 Task: Open Card Card0000000037 in Board Board0000000010 in Workspace WS0000000004 in Trello. Add Member ayush98111@gmail.com to Card Card0000000037 in Board Board0000000010 in Workspace WS0000000004 in Trello. Add Green Label titled Label0000000037 to Card Card0000000037 in Board Board0000000010 in Workspace WS0000000004 in Trello. Add Checklist CL0000000037 to Card Card0000000037 in Board Board0000000010 in Workspace WS0000000004 in Trello. Add Dates with Start Date as Apr 08 2023 and Due Date as Apr 30 2023 to Card Card0000000037 in Board Board0000000010 in Workspace WS0000000004 in Trello
Action: Mouse moved to (96, 432)
Screenshot: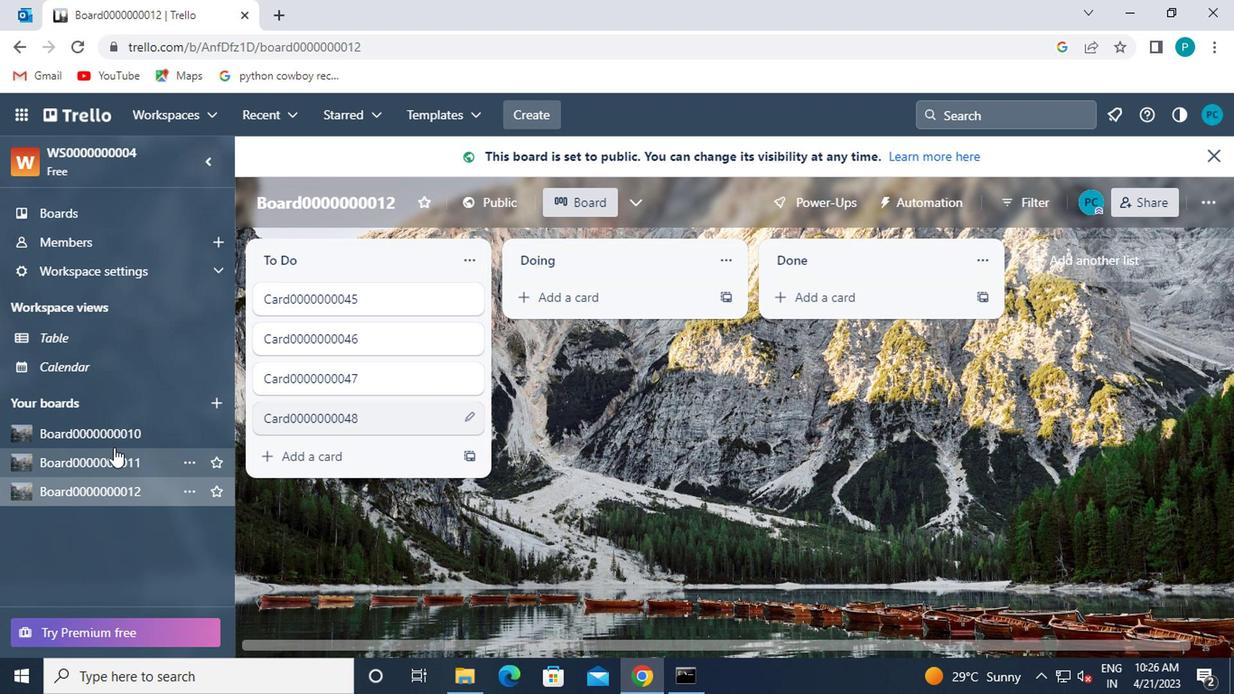 
Action: Mouse pressed left at (96, 432)
Screenshot: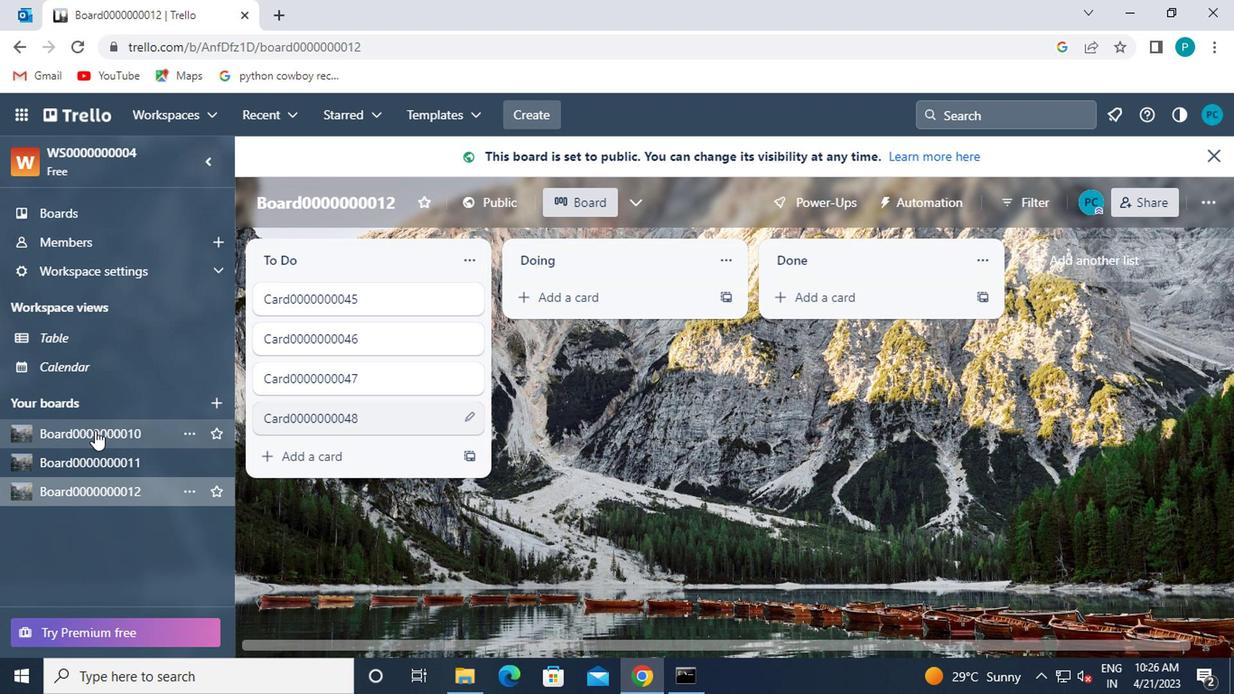 
Action: Mouse moved to (363, 255)
Screenshot: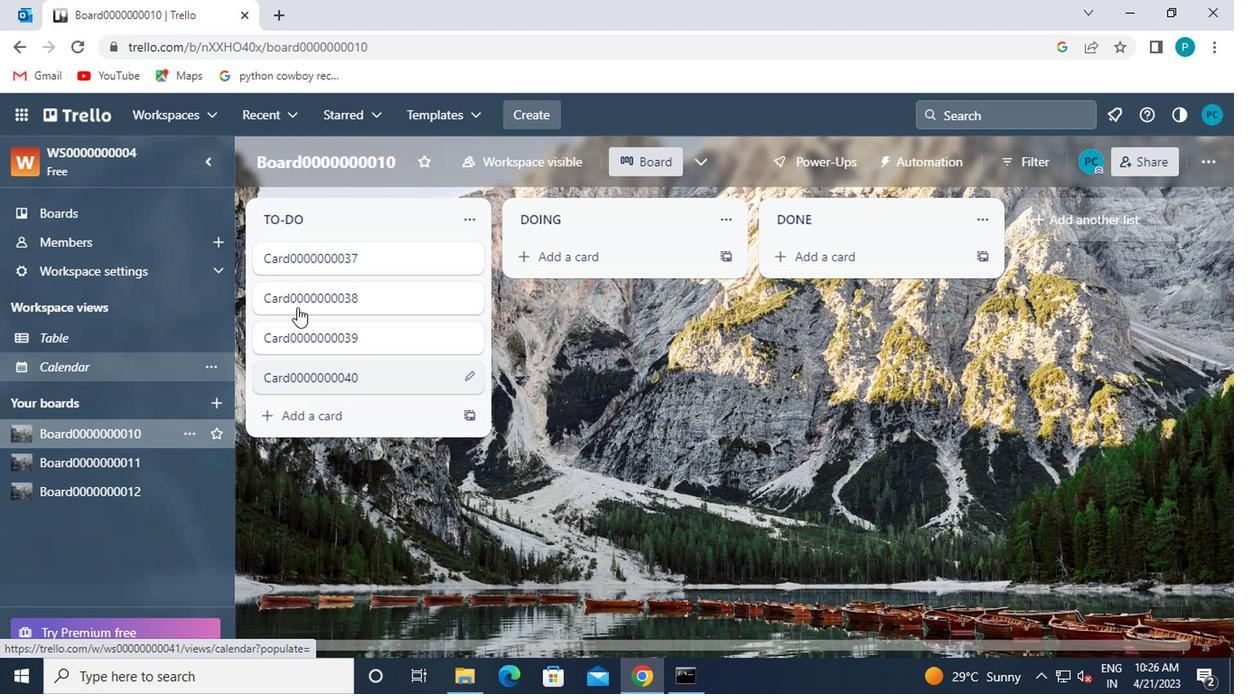 
Action: Mouse pressed left at (363, 255)
Screenshot: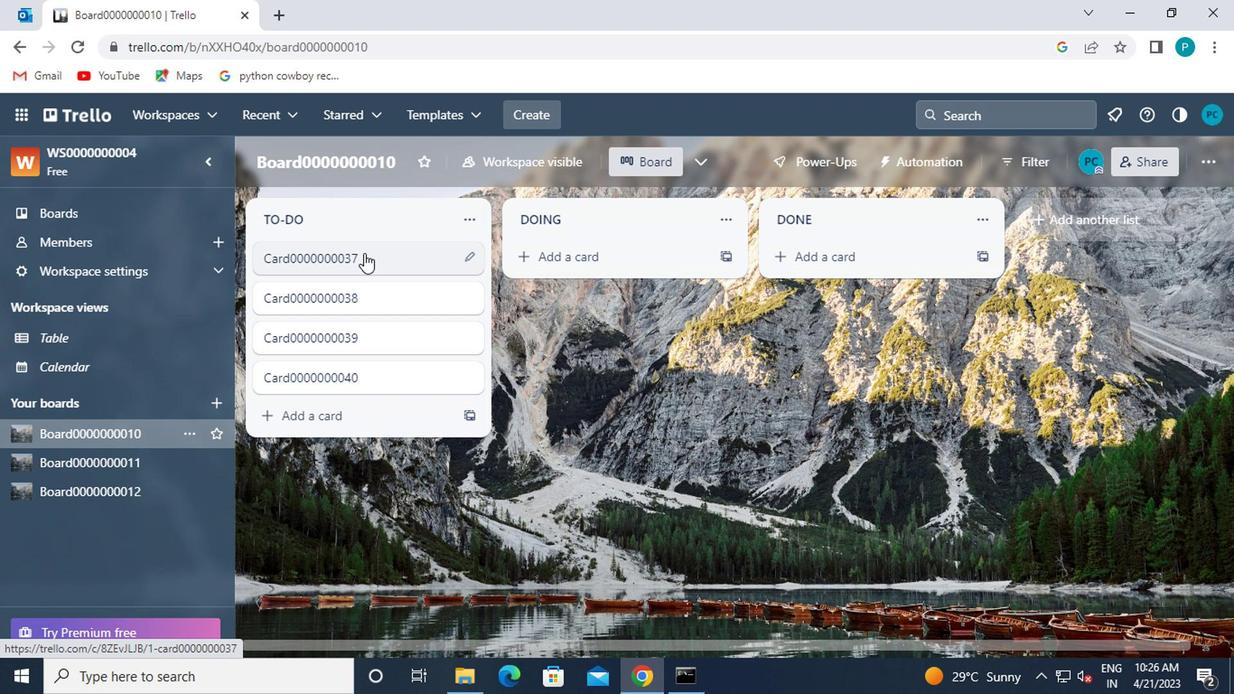 
Action: Mouse moved to (820, 255)
Screenshot: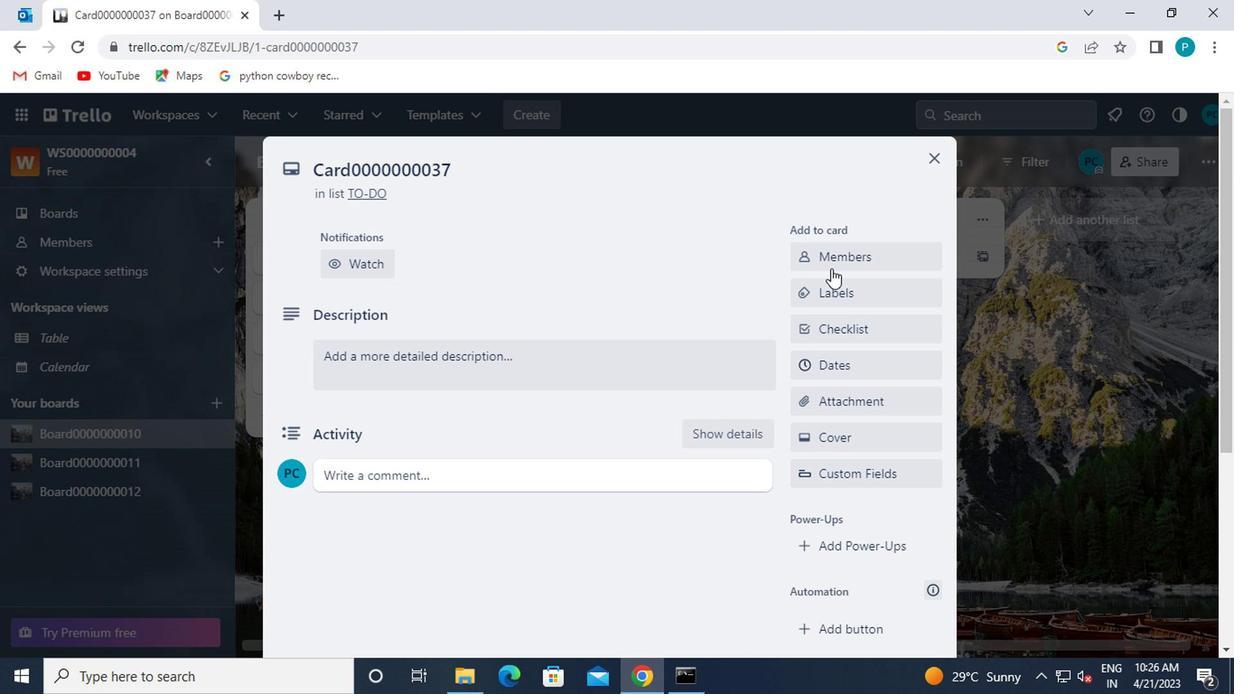 
Action: Mouse pressed left at (820, 255)
Screenshot: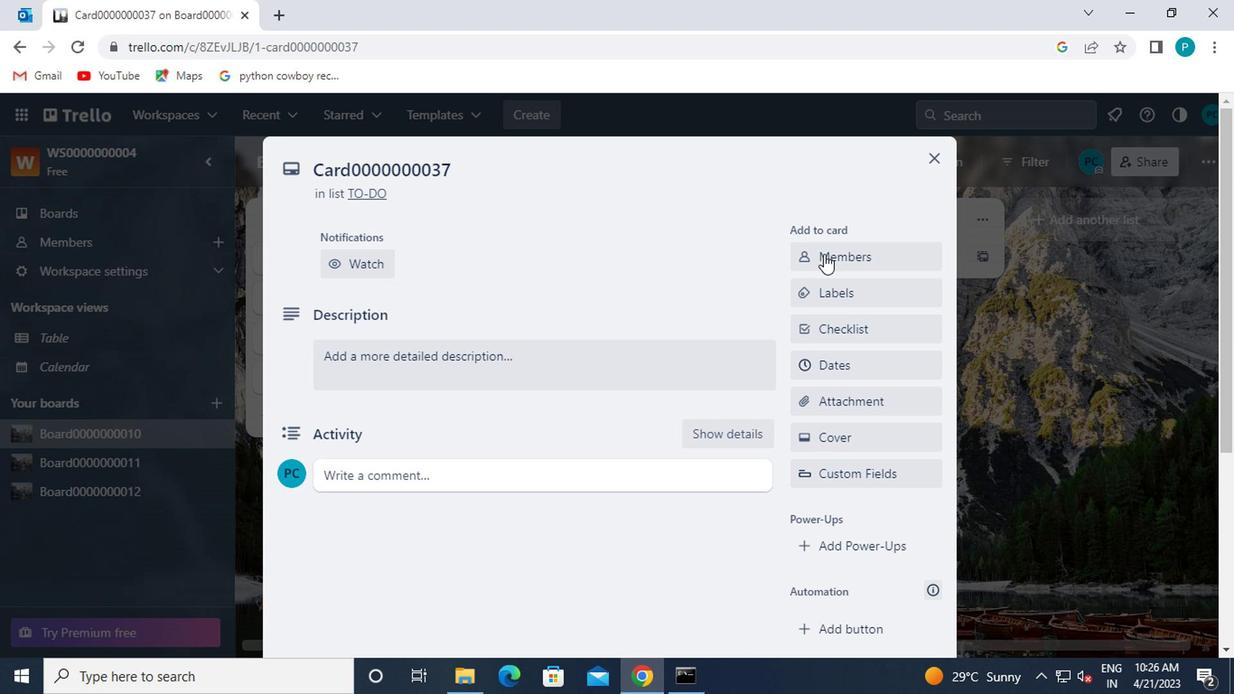 
Action: Mouse moved to (851, 351)
Screenshot: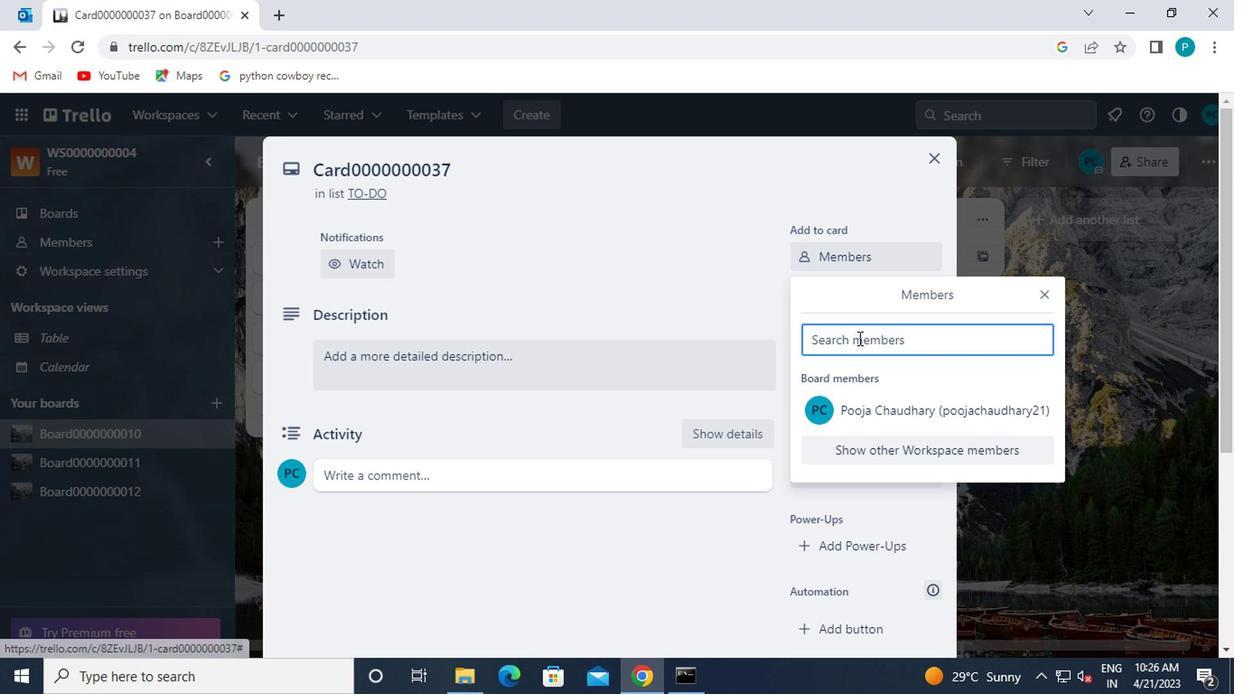 
Action: Mouse pressed left at (851, 351)
Screenshot: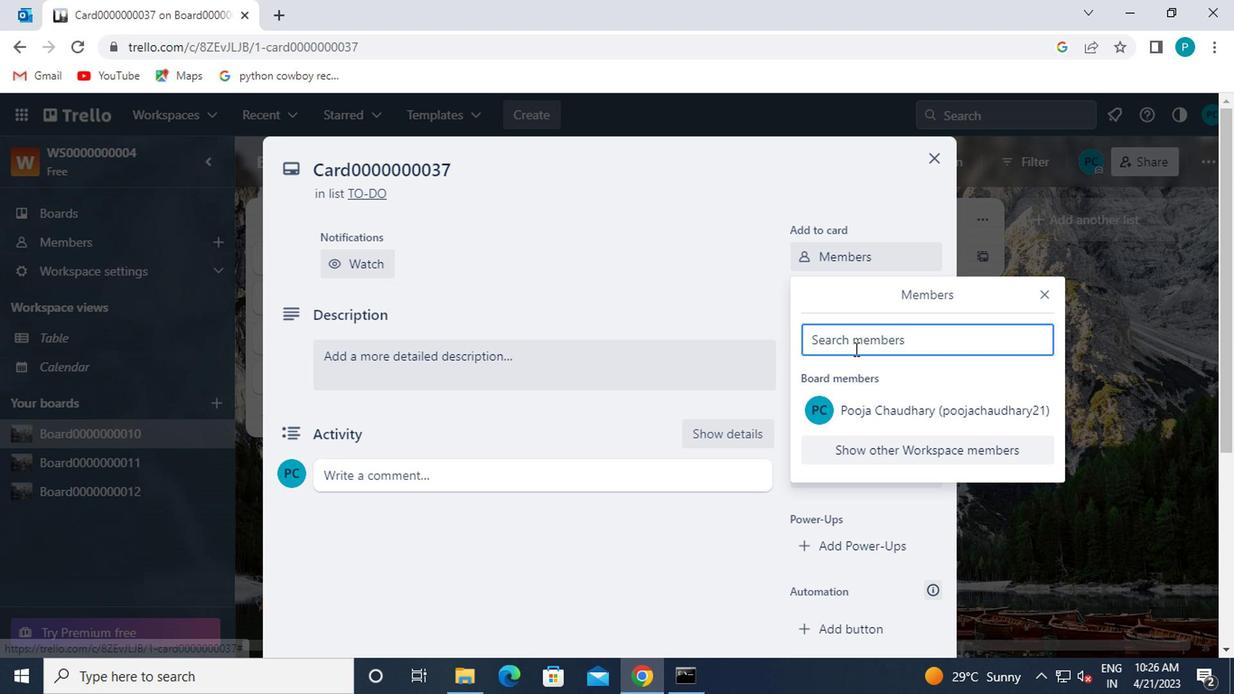 
Action: Mouse moved to (851, 311)
Screenshot: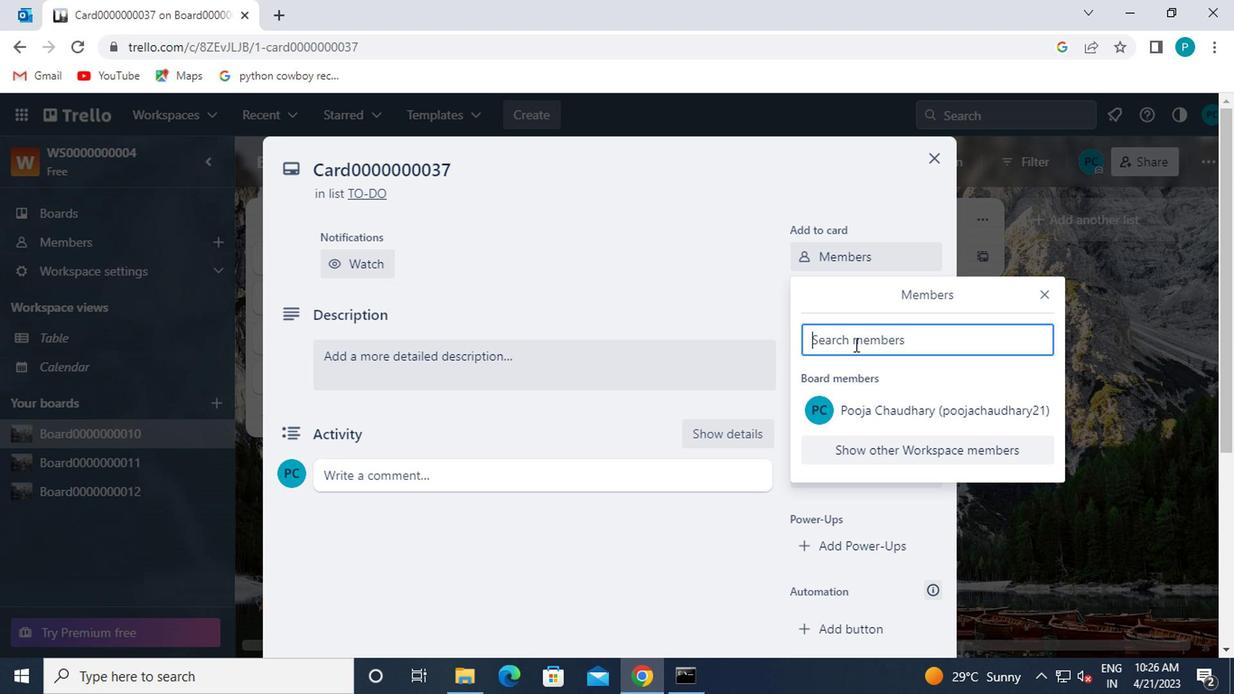 
Action: Key pressed ayush
Screenshot: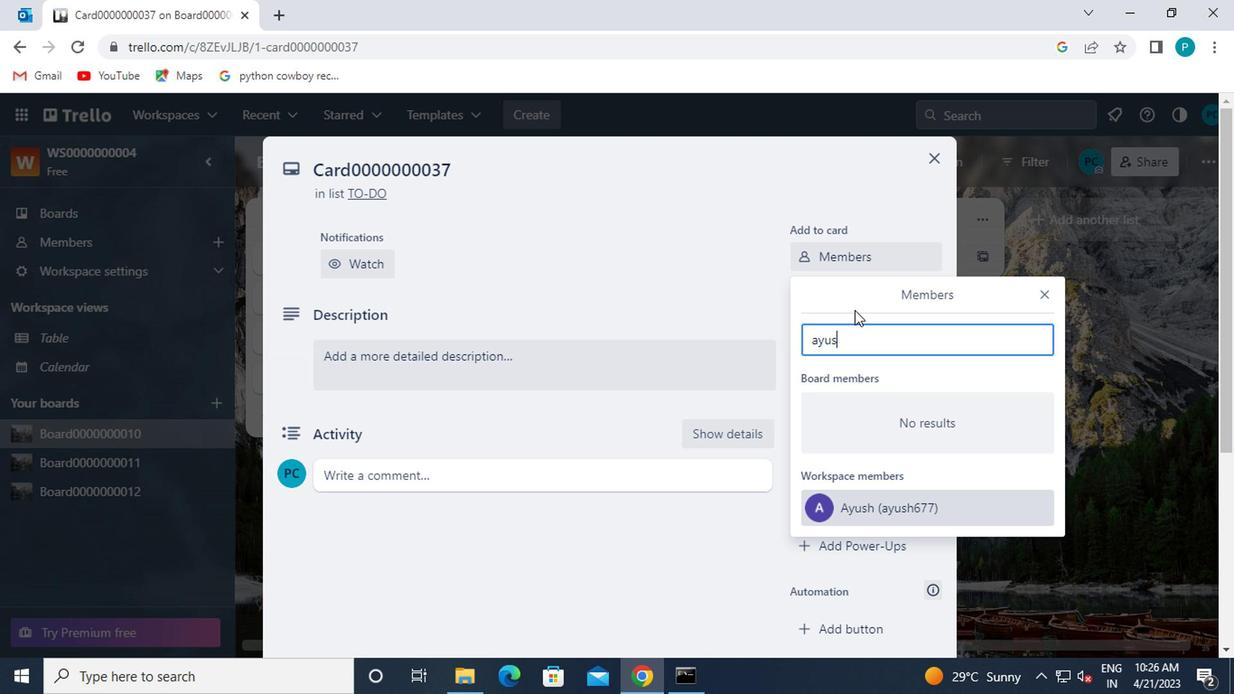 
Action: Mouse moved to (912, 509)
Screenshot: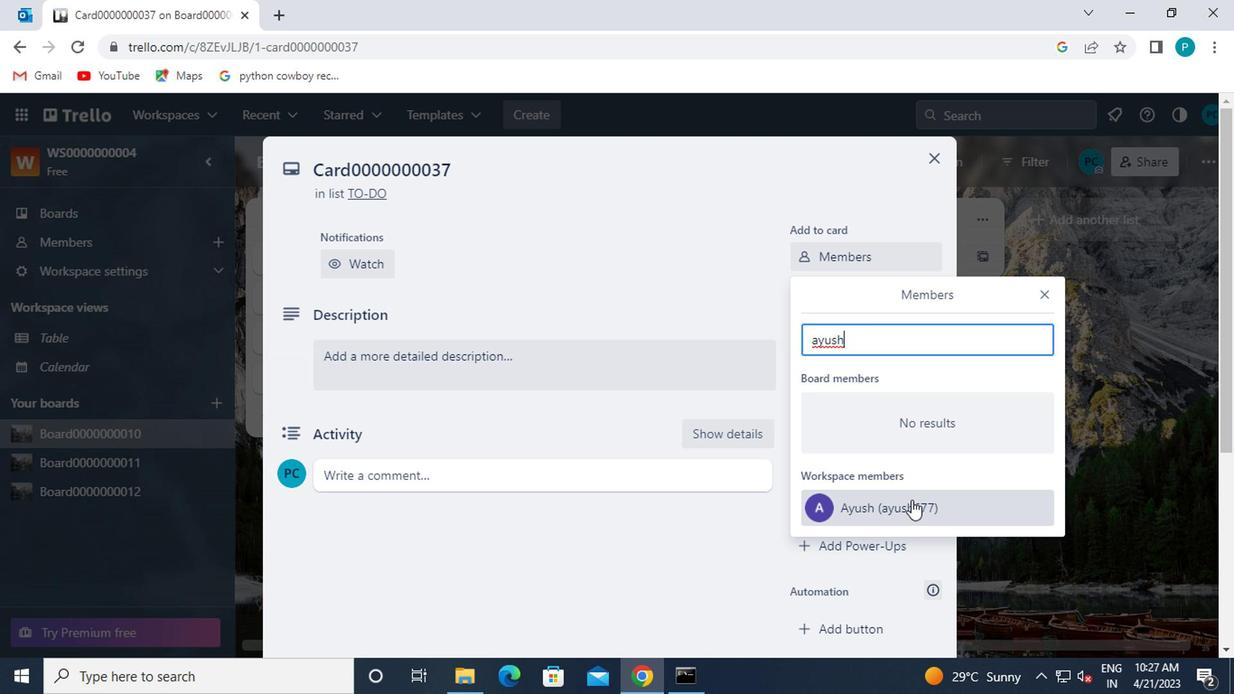 
Action: Mouse pressed left at (912, 509)
Screenshot: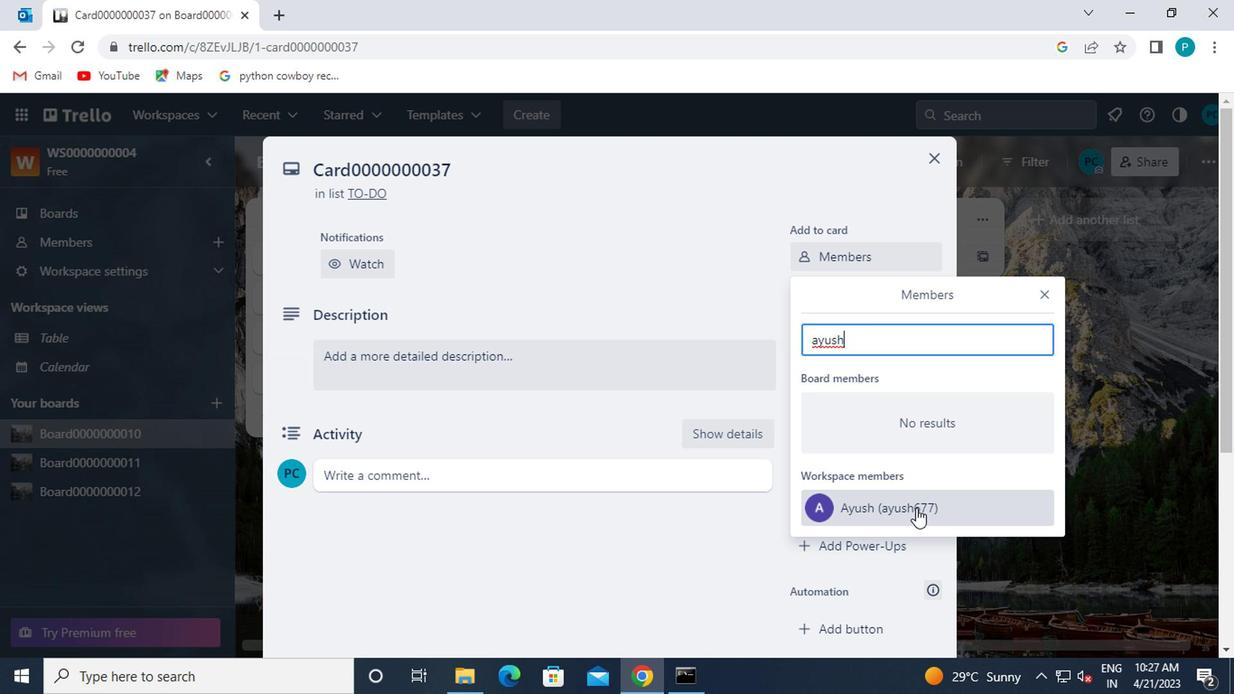 
Action: Mouse moved to (1035, 294)
Screenshot: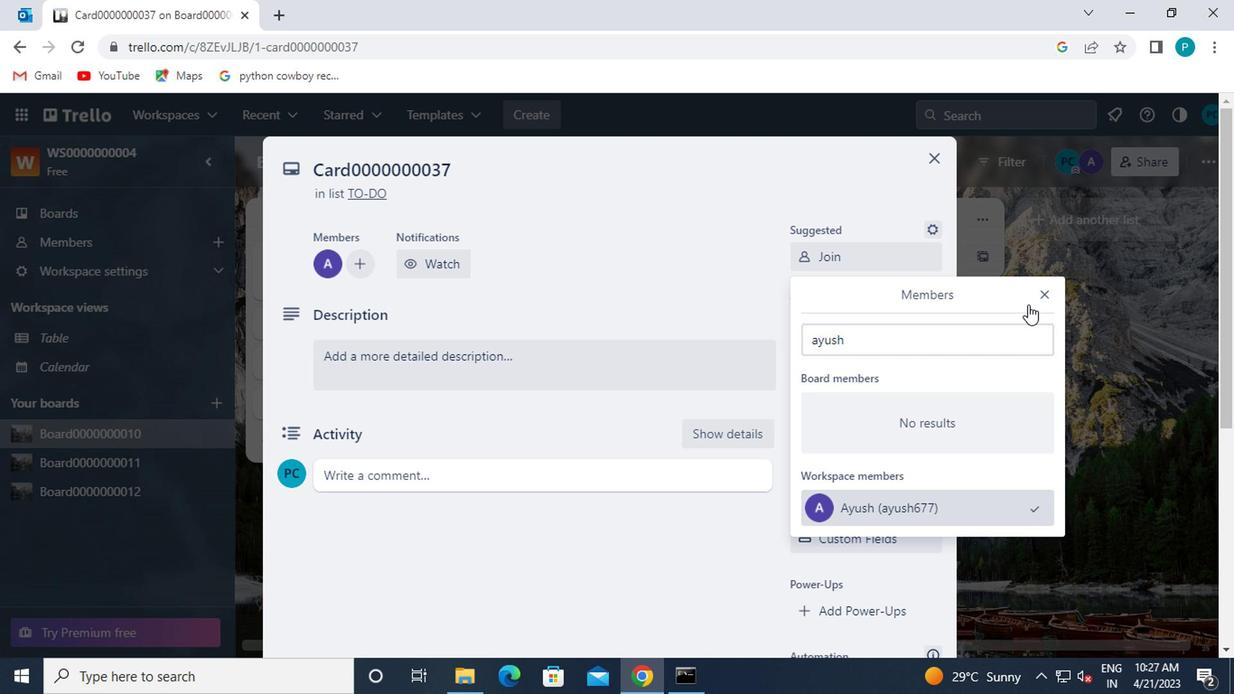 
Action: Mouse pressed left at (1035, 294)
Screenshot: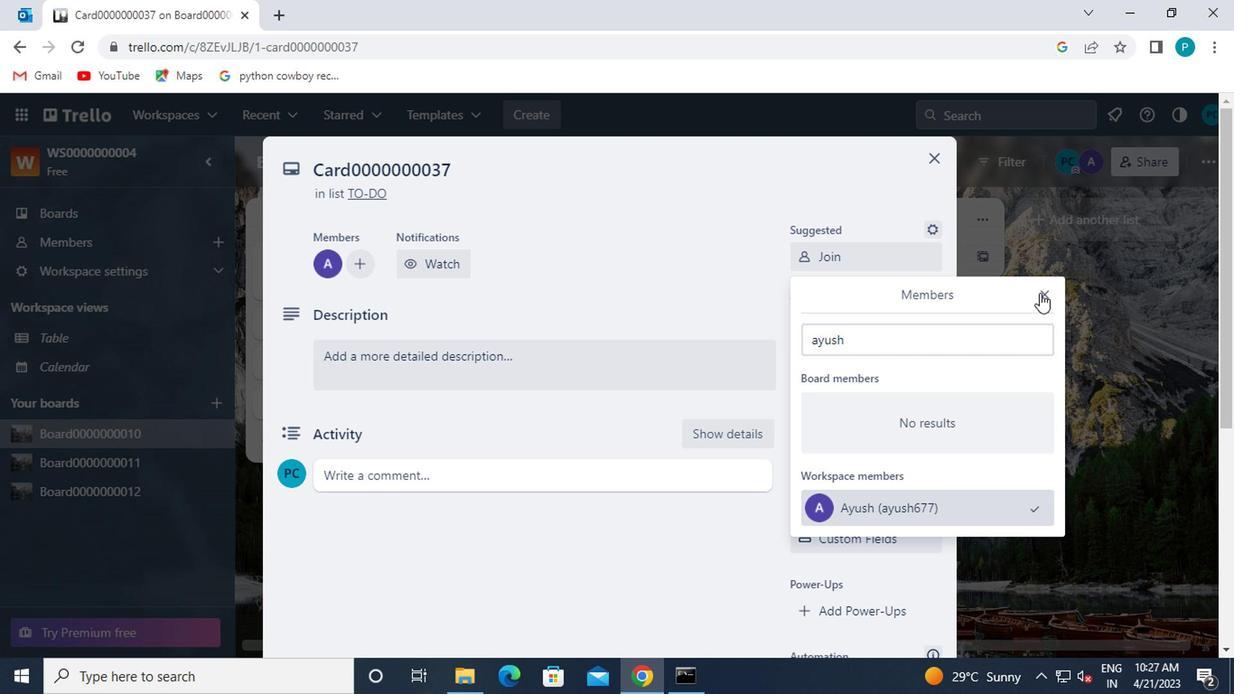 
Action: Mouse moved to (906, 351)
Screenshot: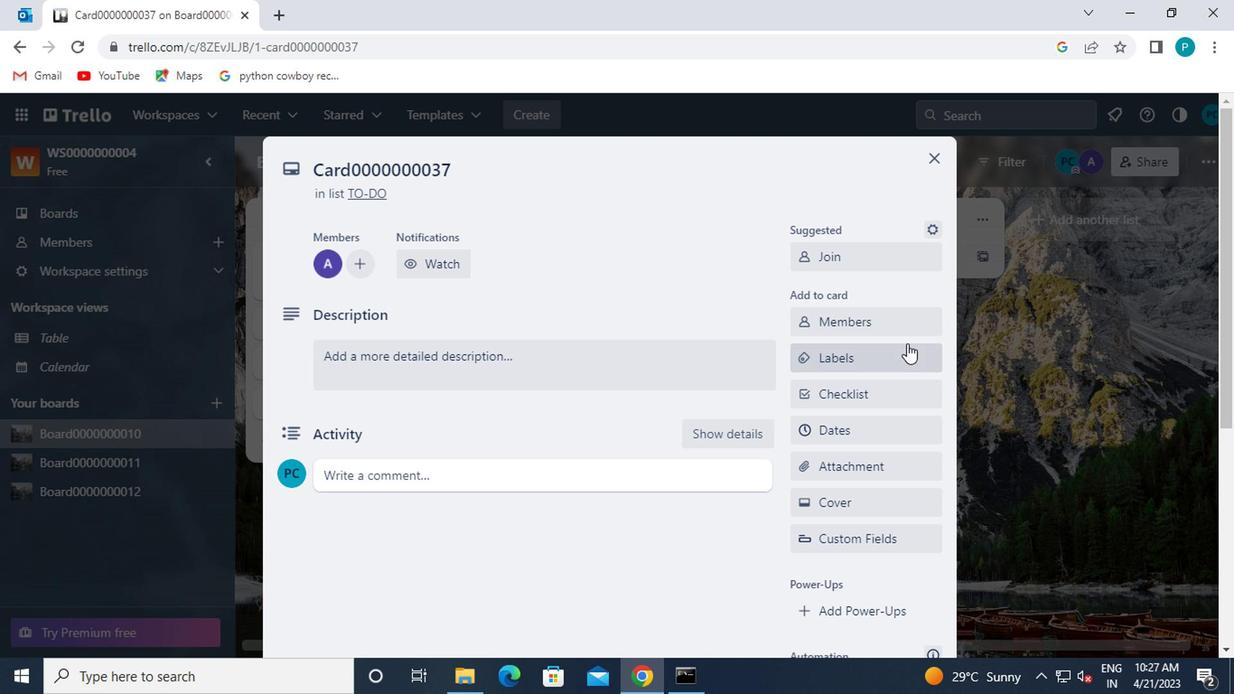 
Action: Mouse pressed left at (906, 351)
Screenshot: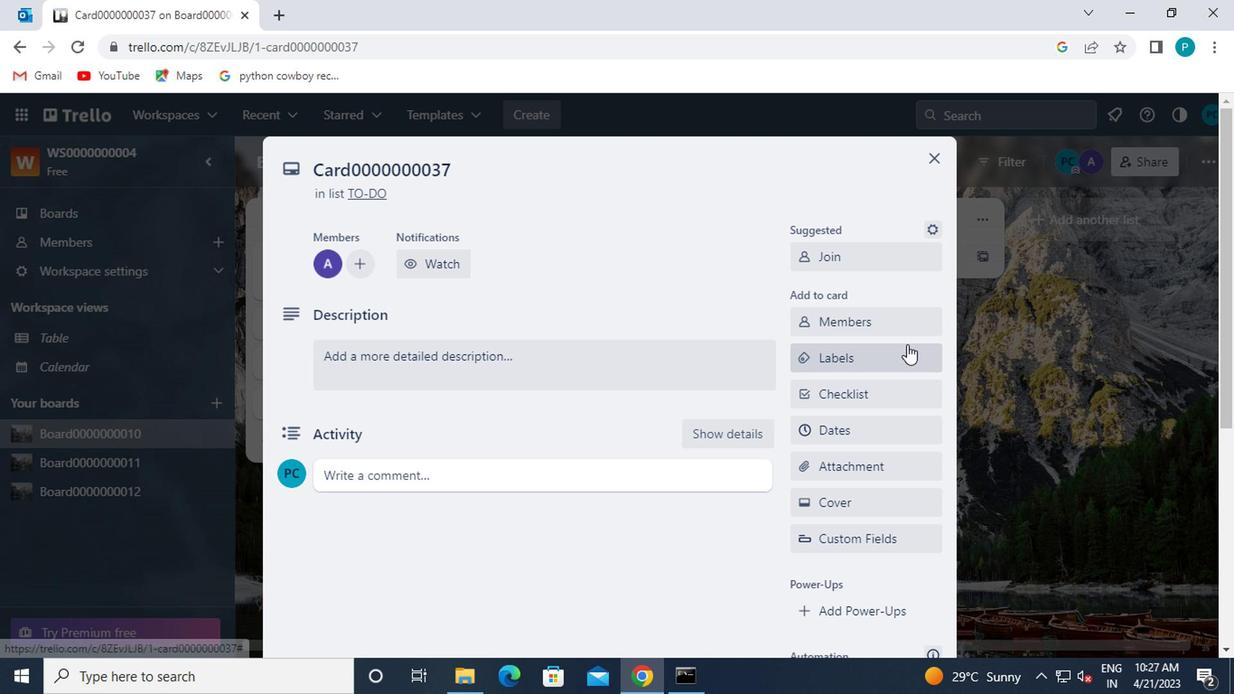 
Action: Mouse moved to (912, 475)
Screenshot: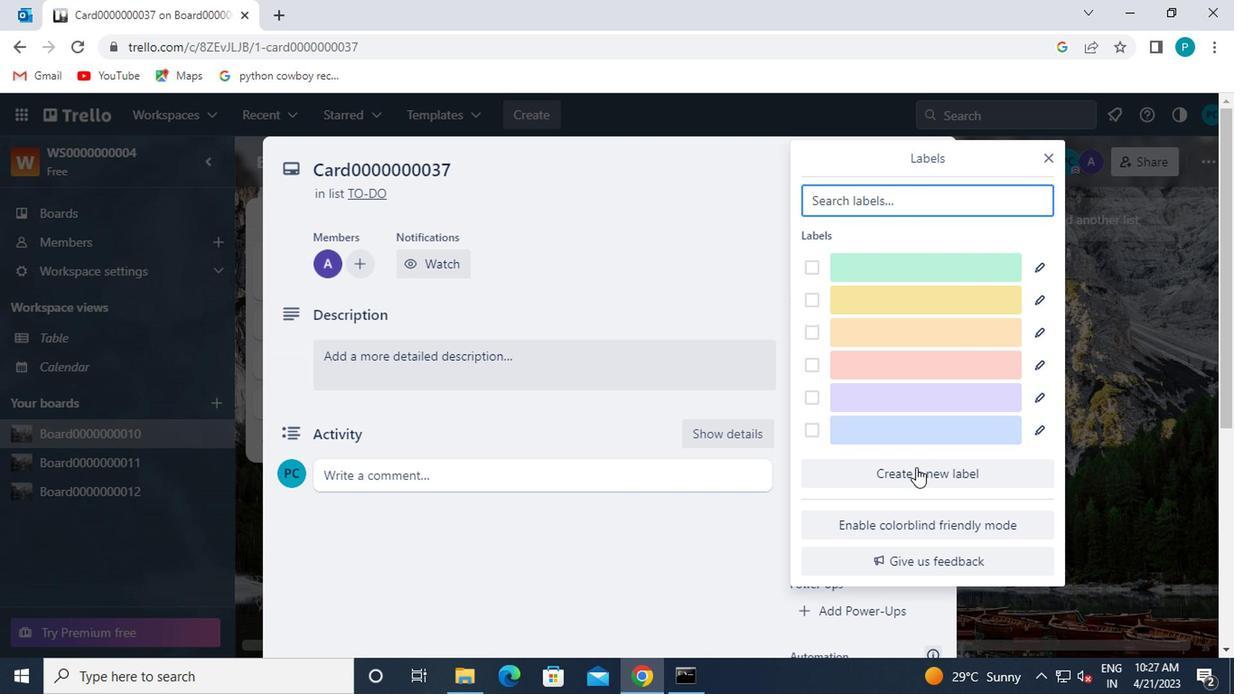 
Action: Mouse pressed left at (912, 475)
Screenshot: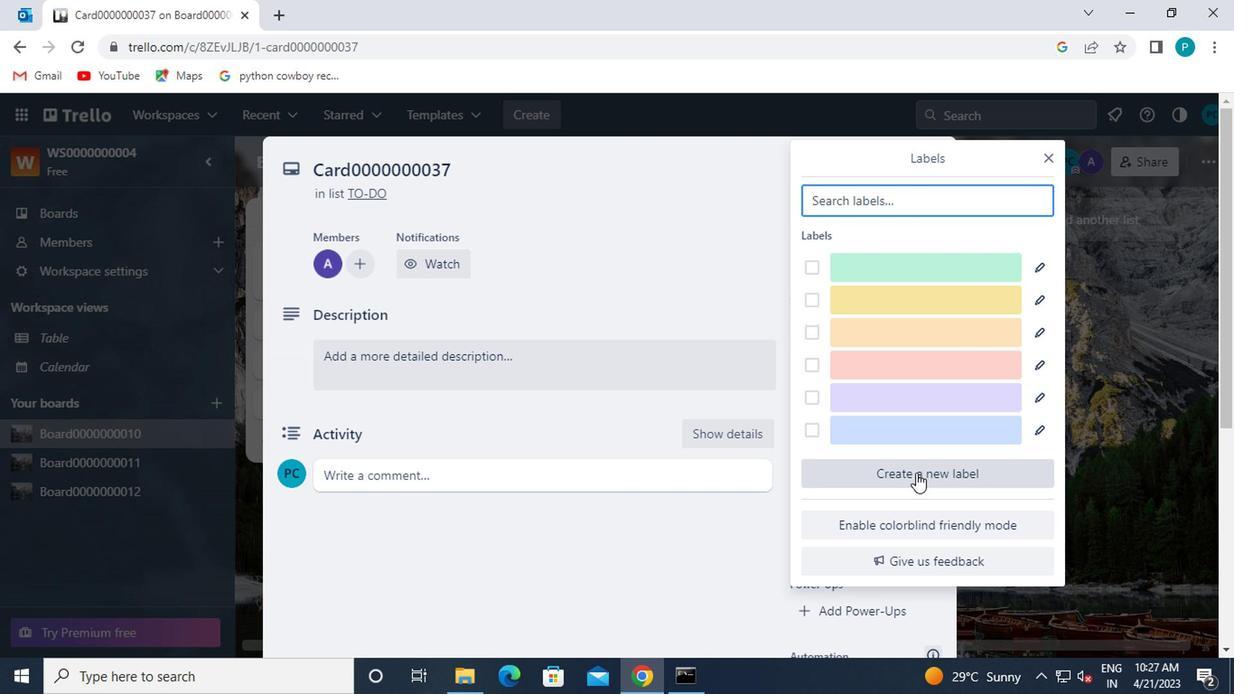 
Action: Mouse moved to (806, 423)
Screenshot: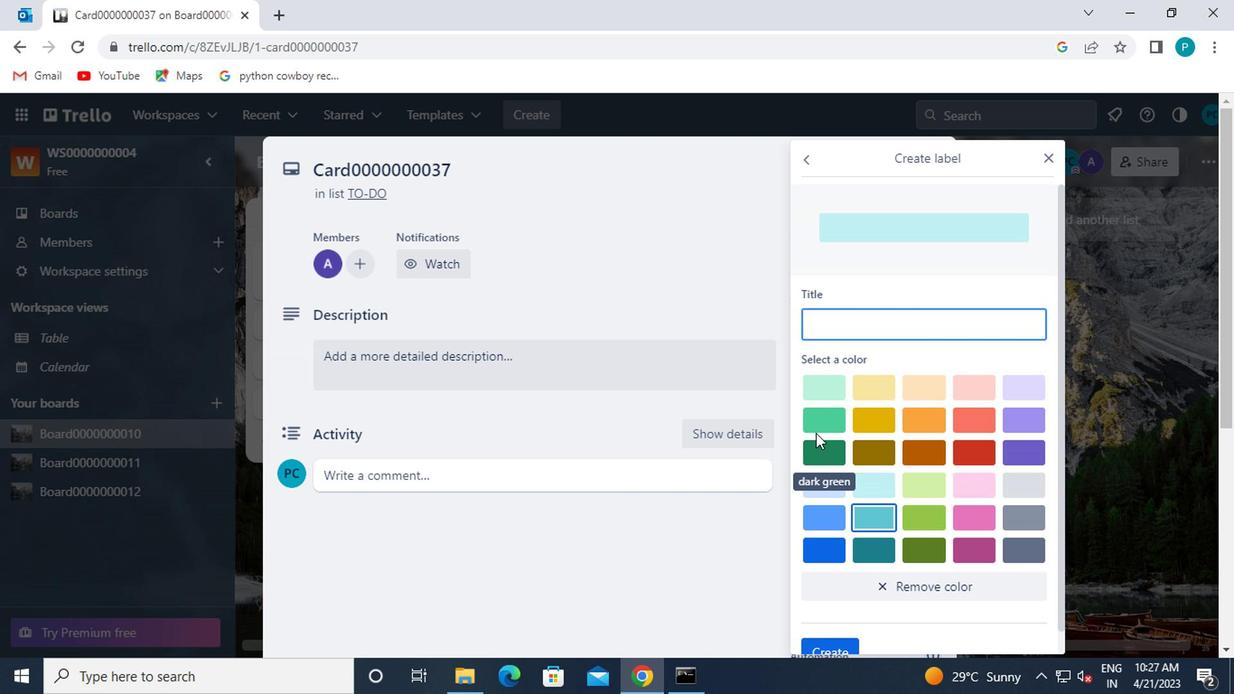 
Action: Mouse pressed left at (806, 423)
Screenshot: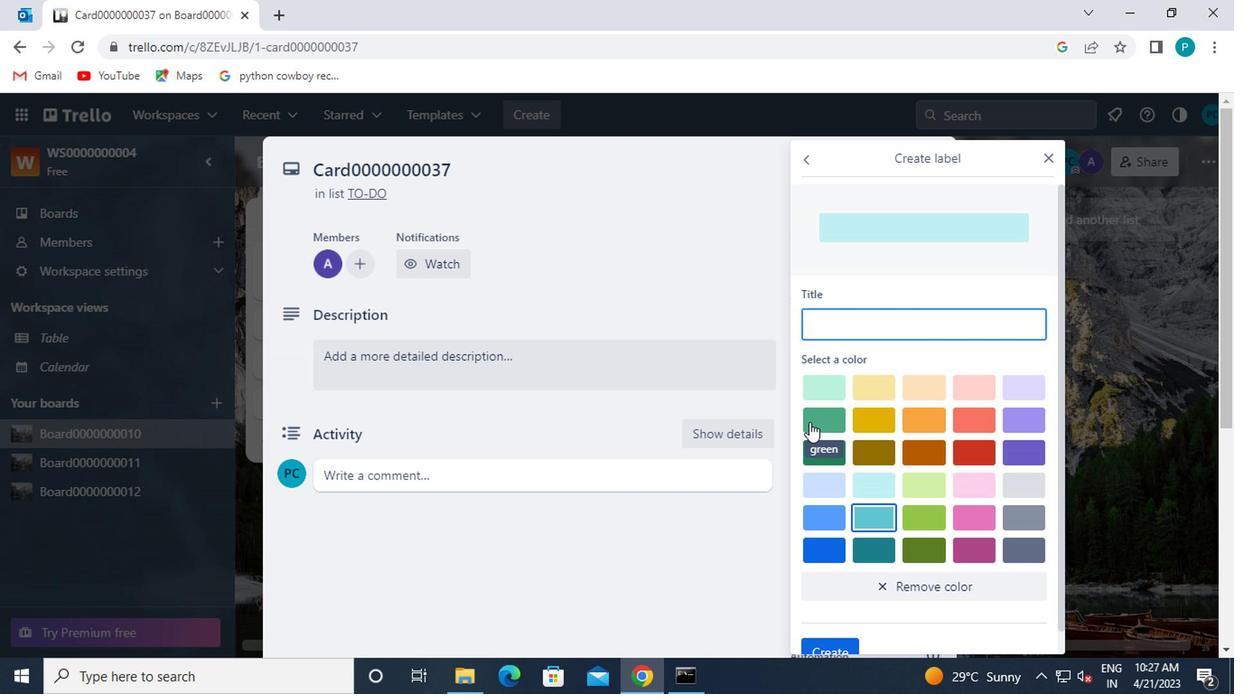 
Action: Key pressed <Key.caps_lock>l<Key.caps_lock>
Screenshot: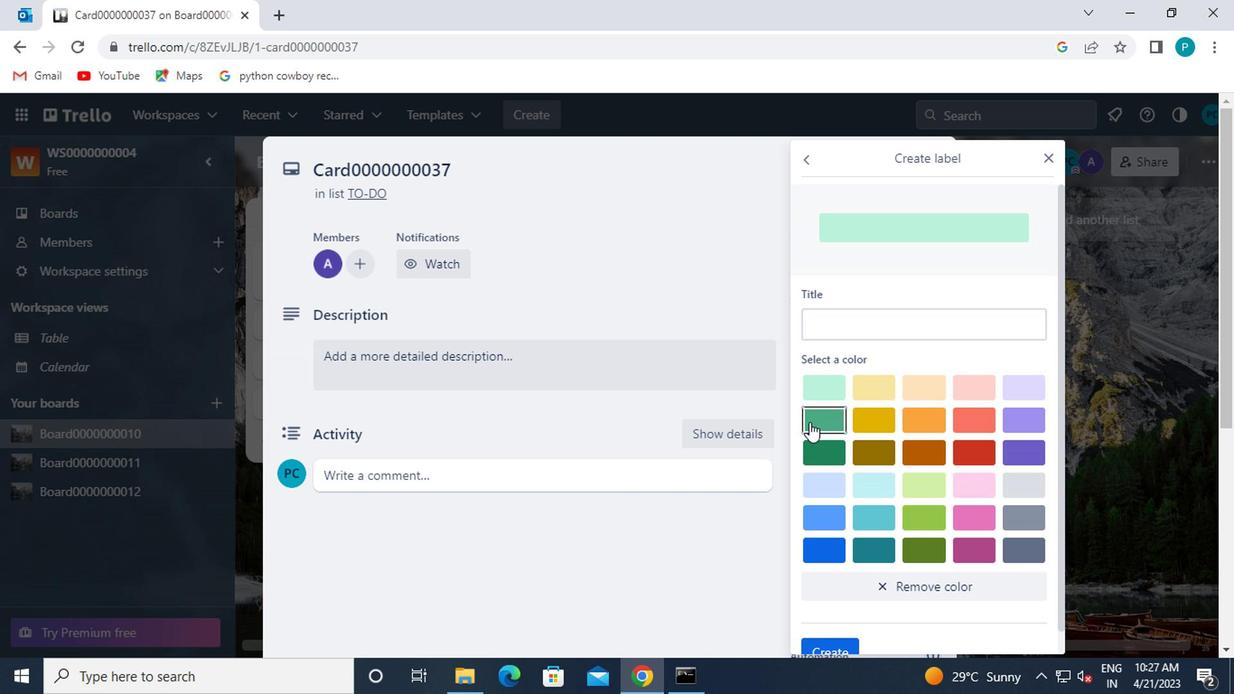 
Action: Mouse moved to (830, 332)
Screenshot: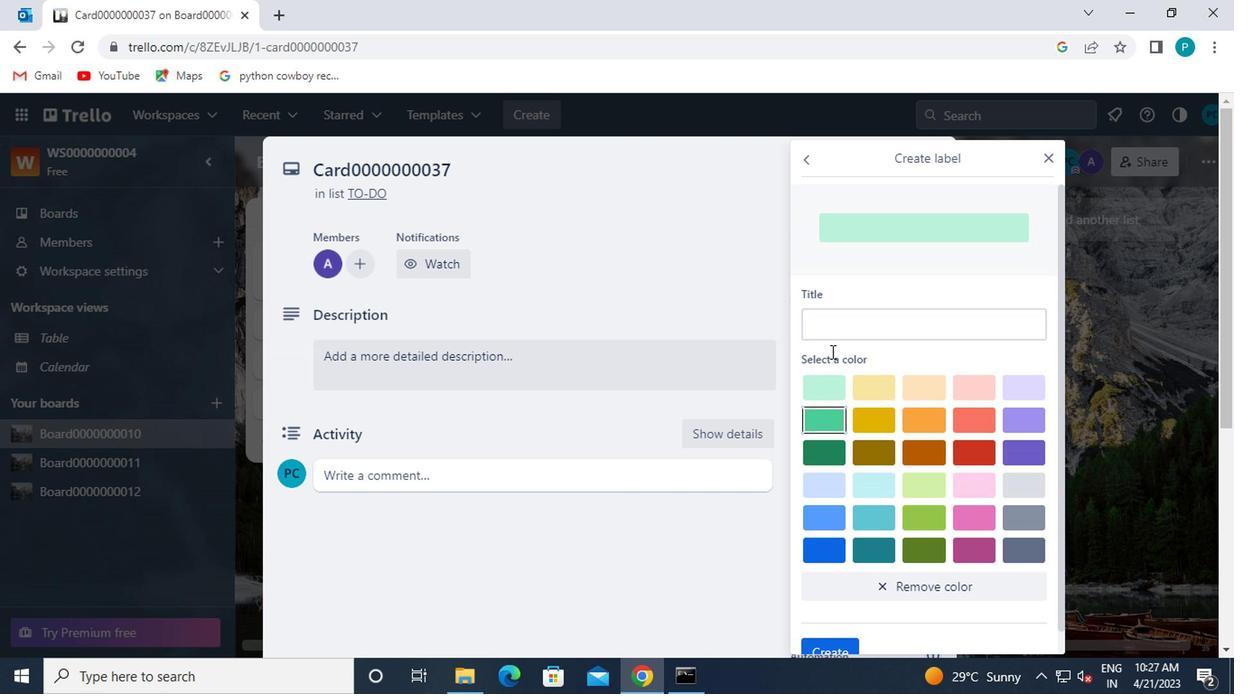
Action: Mouse pressed left at (830, 332)
Screenshot: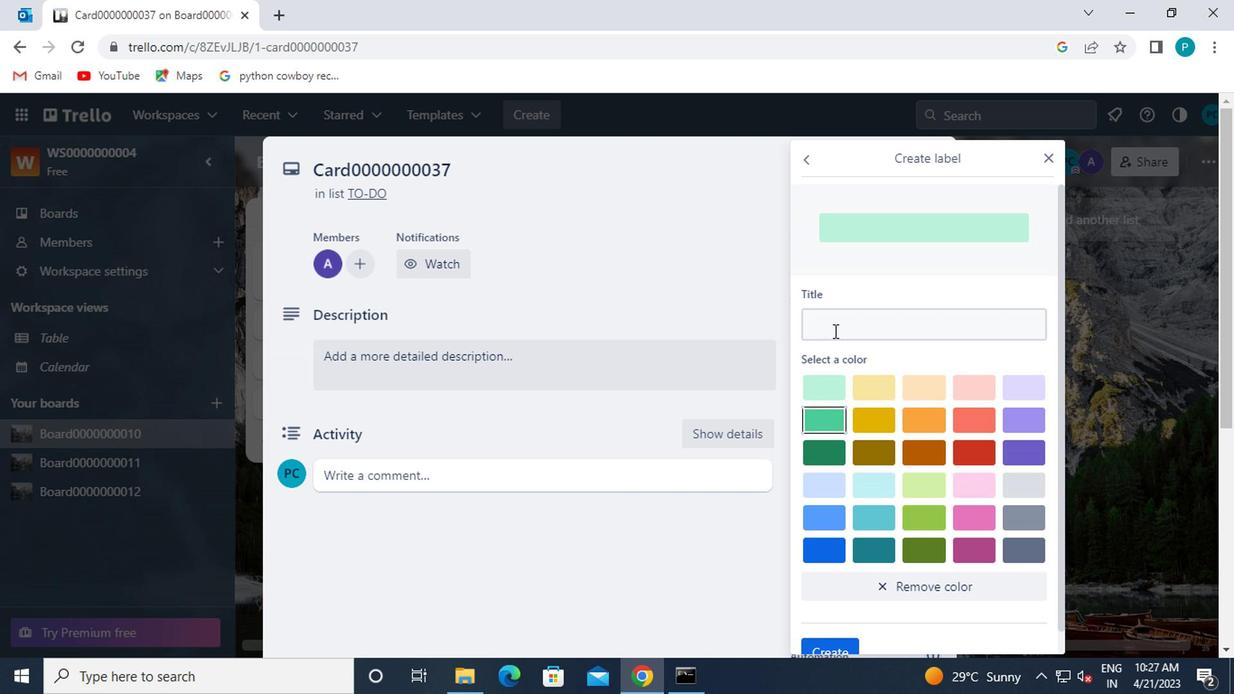 
Action: Key pressed <Key.caps_lock>l<Key.caps_lock>abel0000000037
Screenshot: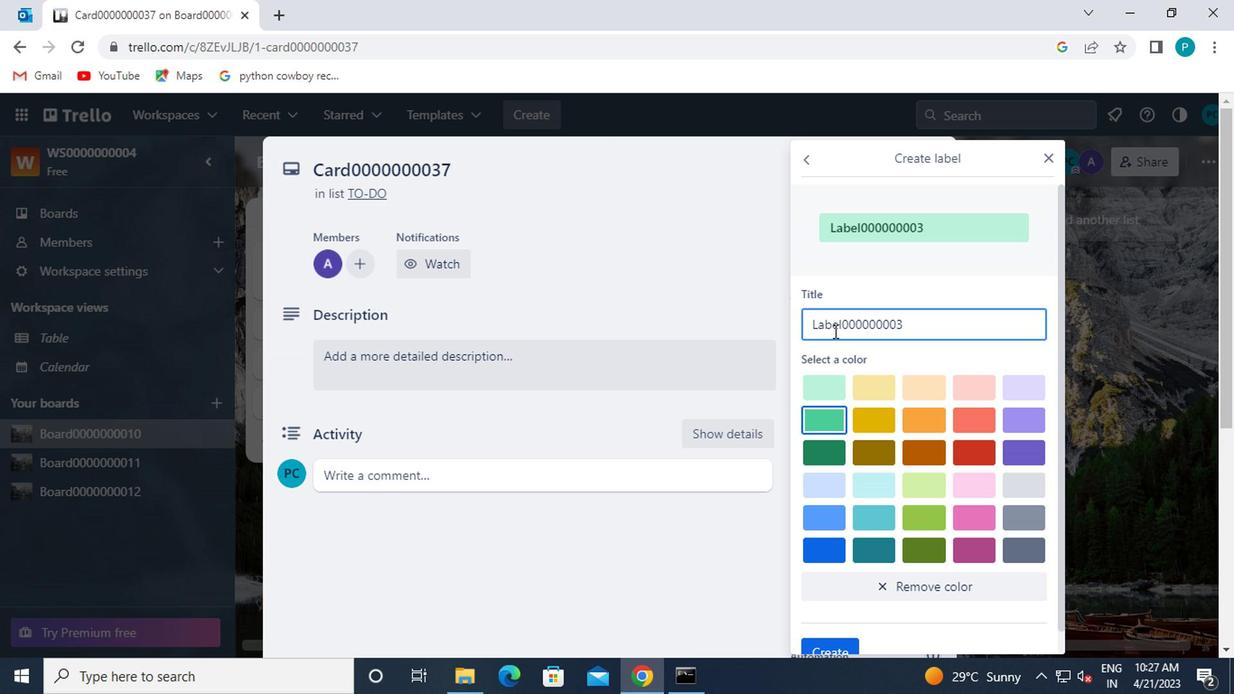 
Action: Mouse moved to (887, 520)
Screenshot: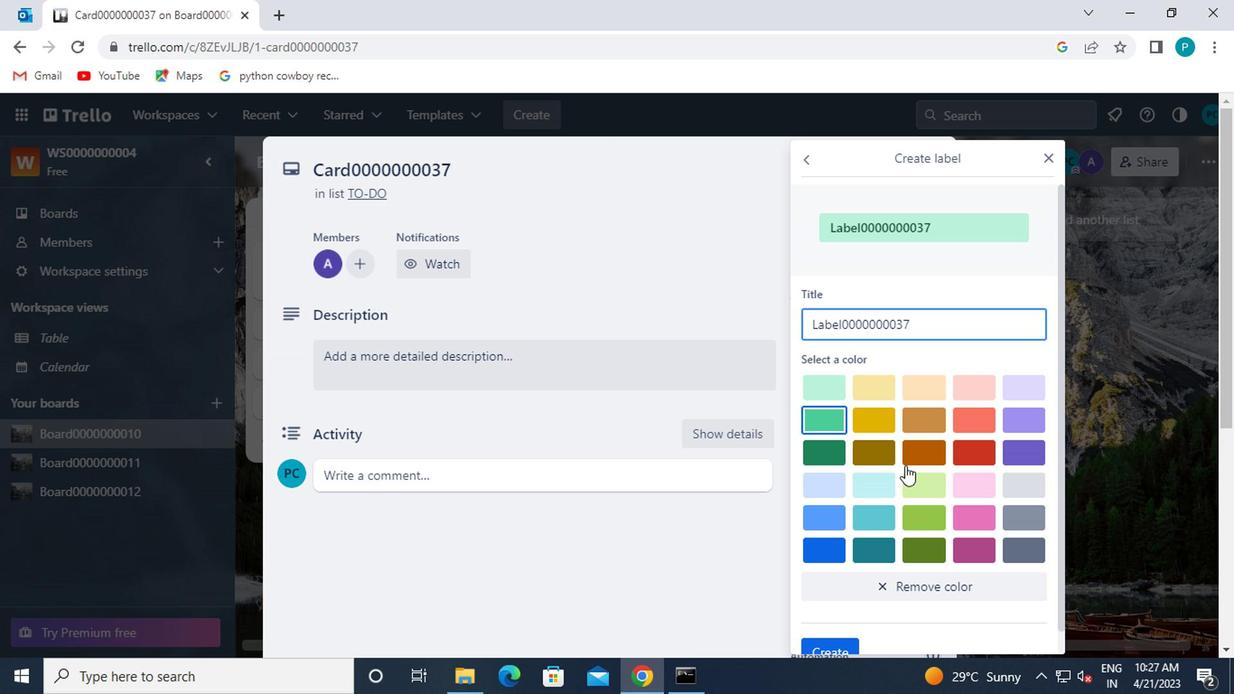 
Action: Mouse scrolled (887, 519) with delta (0, -1)
Screenshot: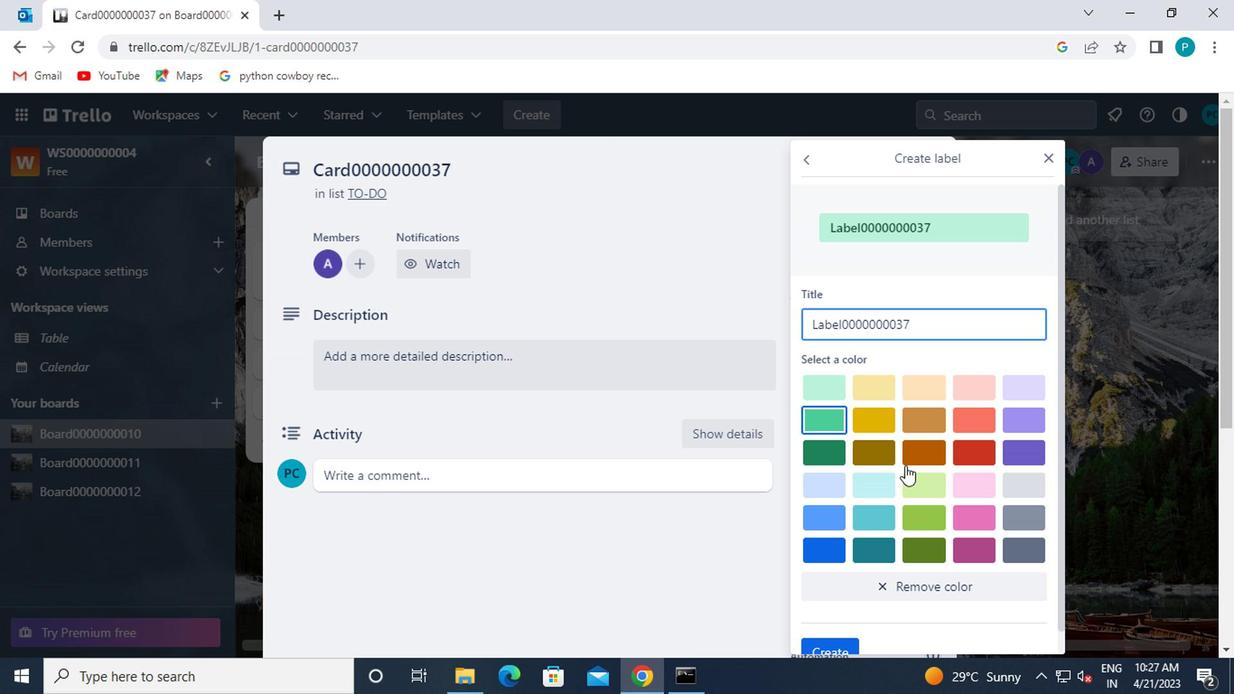 
Action: Mouse moved to (886, 523)
Screenshot: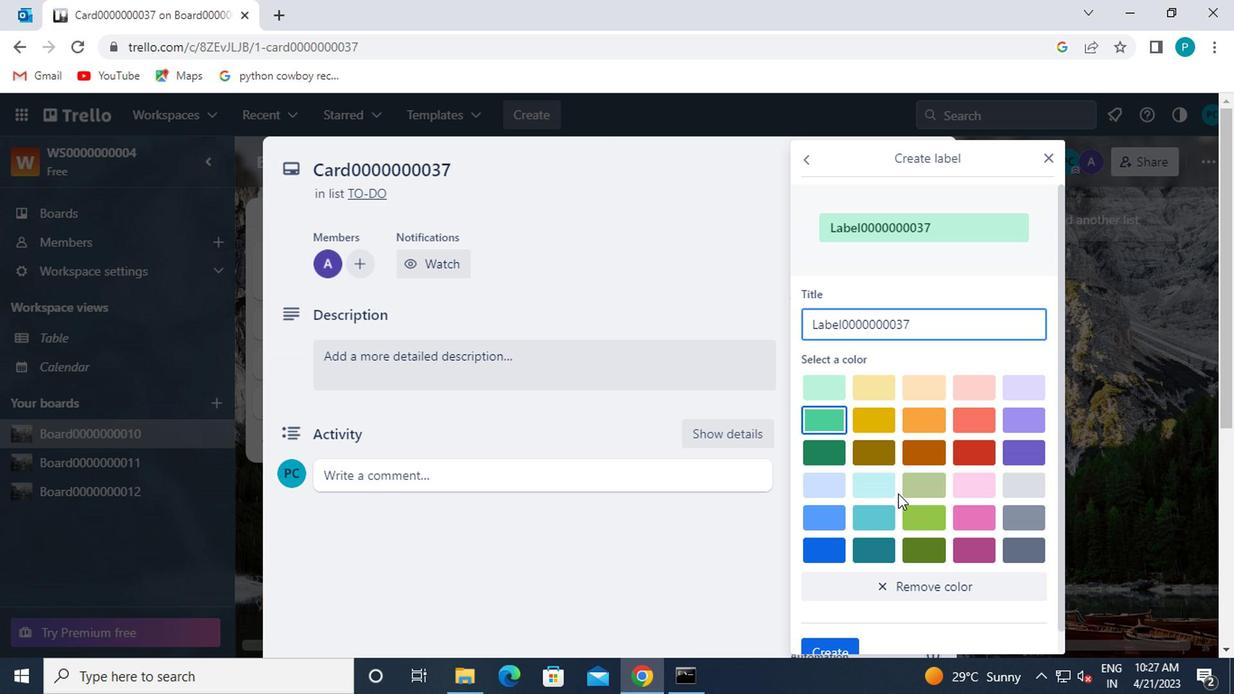 
Action: Mouse scrolled (886, 522) with delta (0, -1)
Screenshot: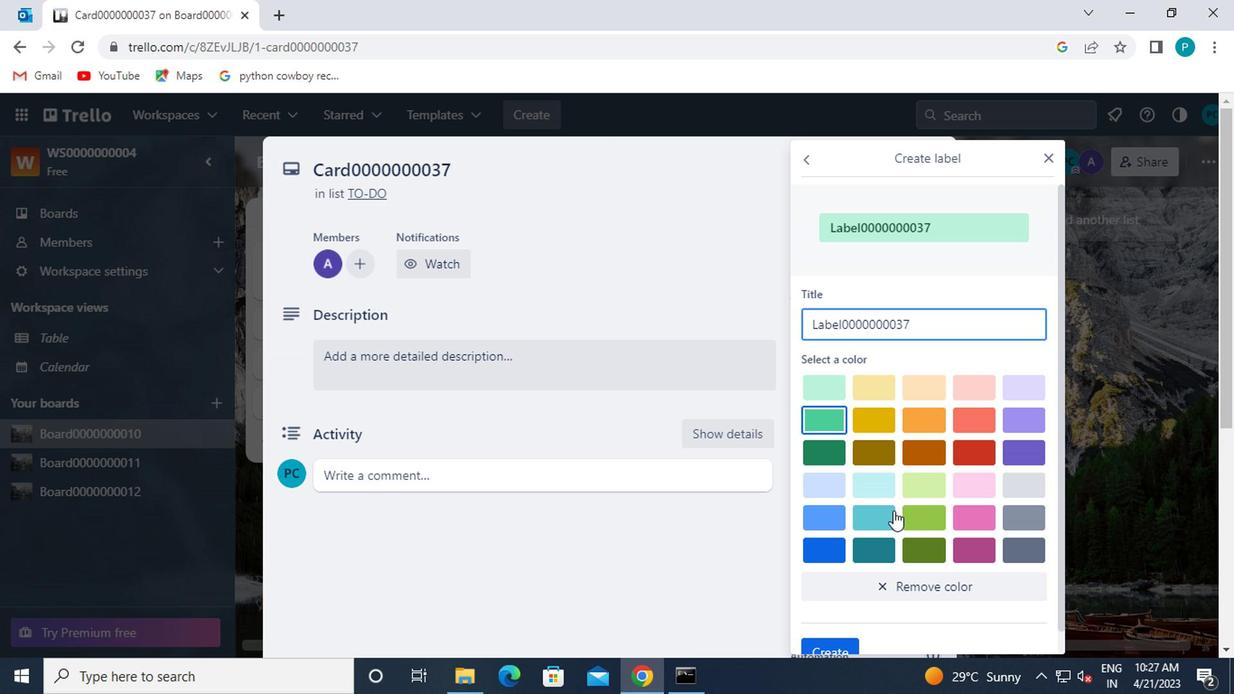 
Action: Mouse moved to (836, 630)
Screenshot: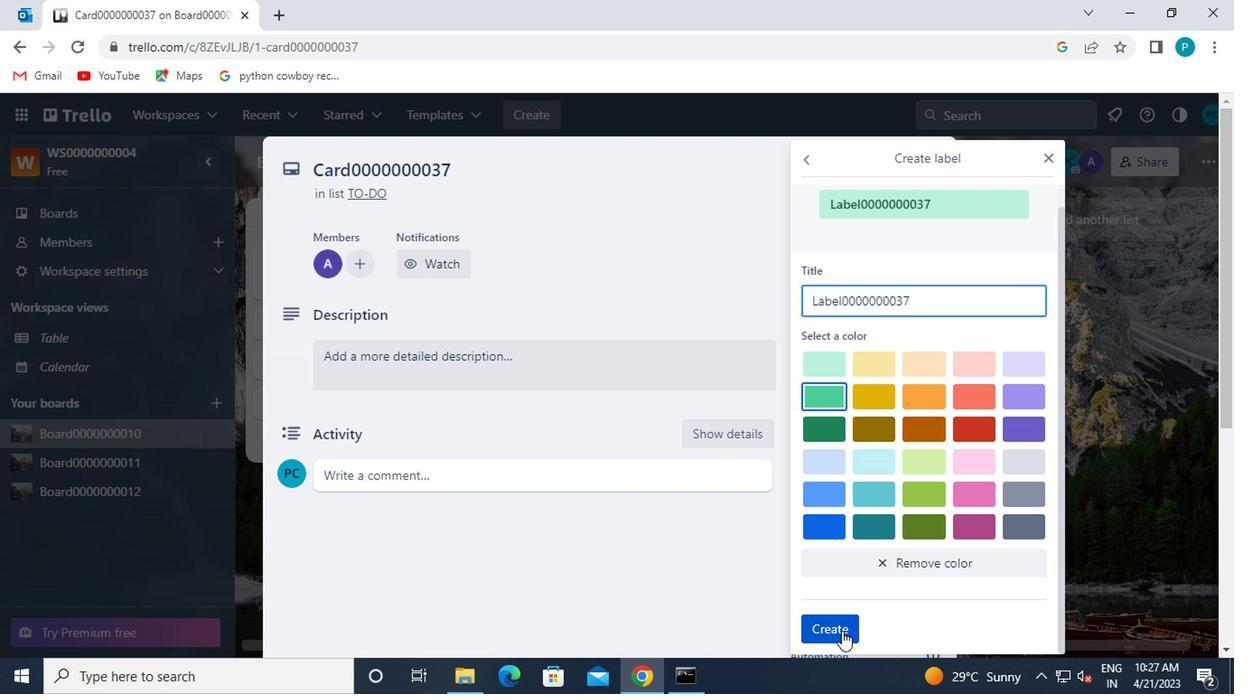 
Action: Mouse pressed left at (836, 630)
Screenshot: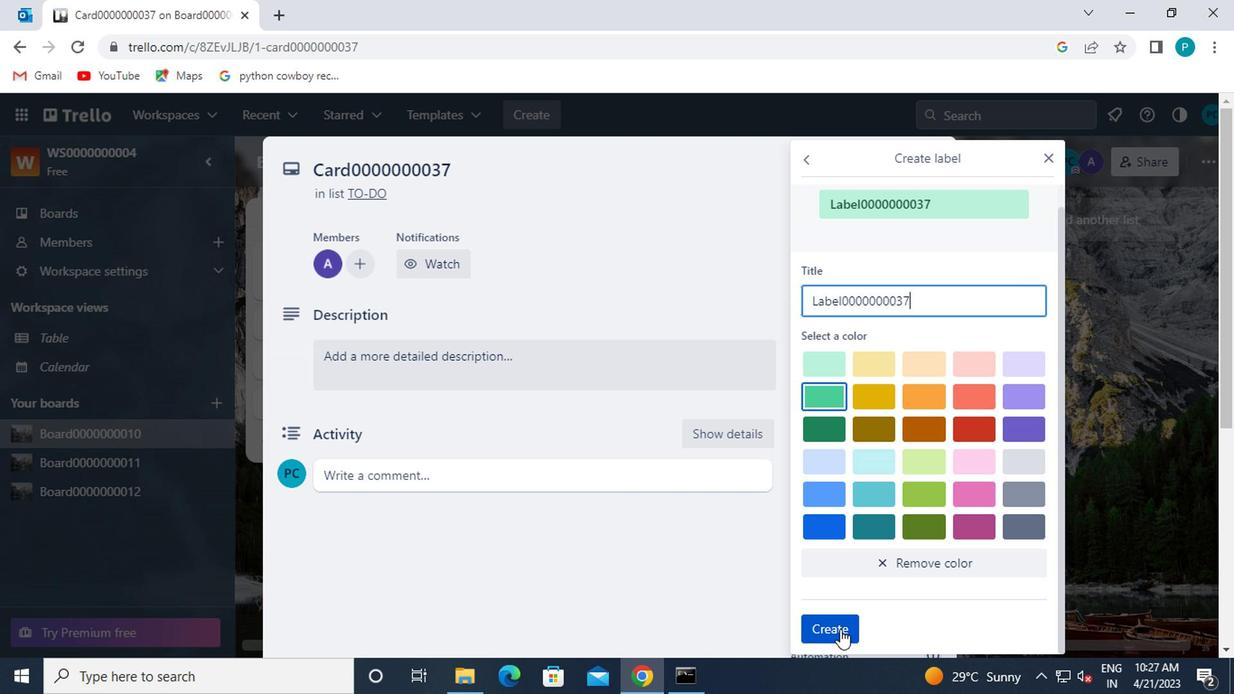 
Action: Mouse moved to (1040, 156)
Screenshot: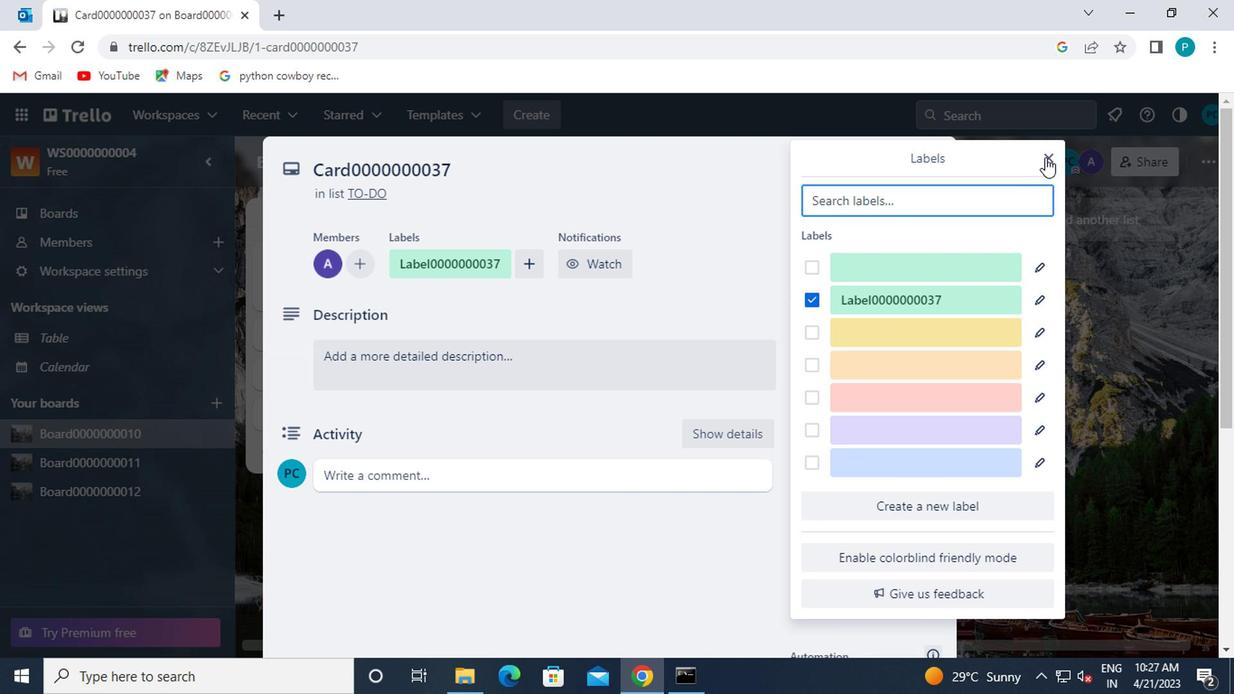 
Action: Mouse pressed left at (1040, 156)
Screenshot: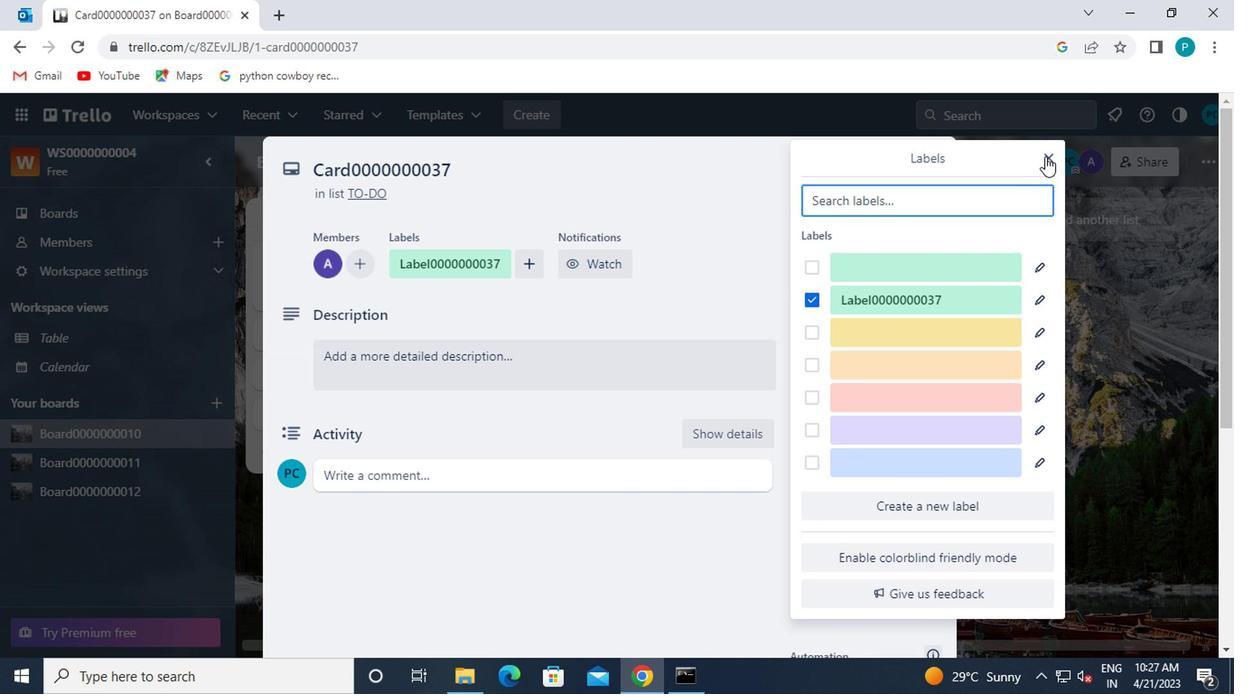 
Action: Mouse moved to (894, 388)
Screenshot: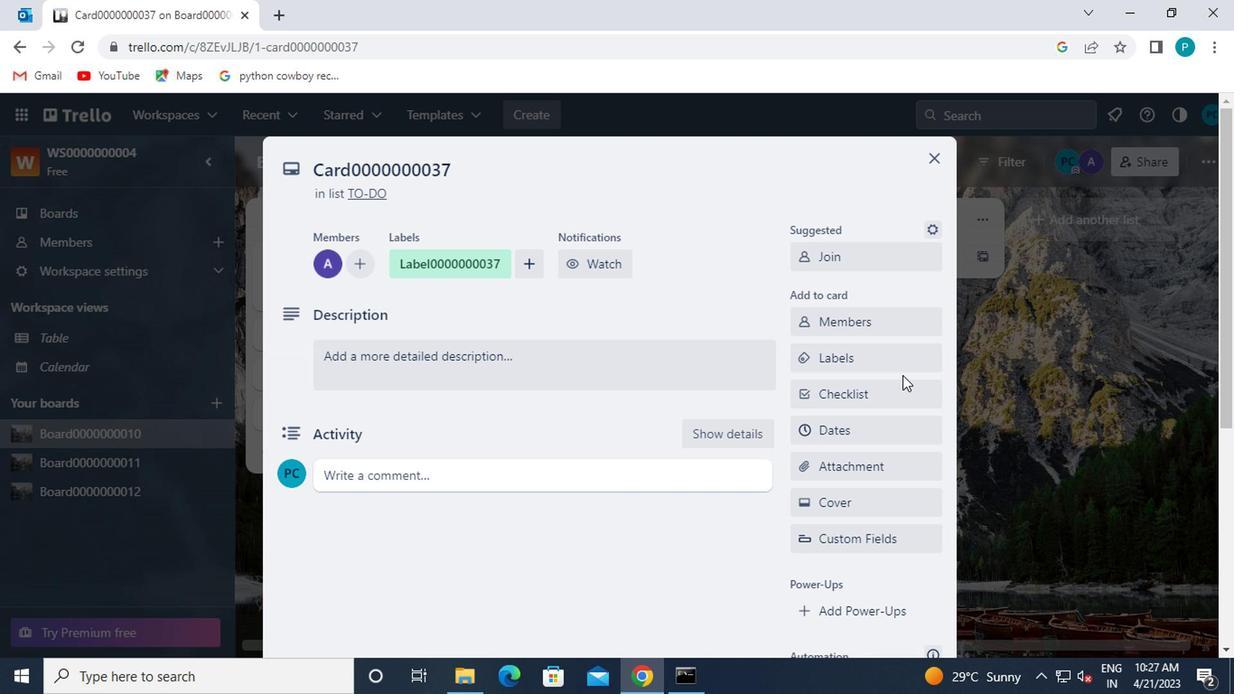 
Action: Mouse pressed left at (894, 388)
Screenshot: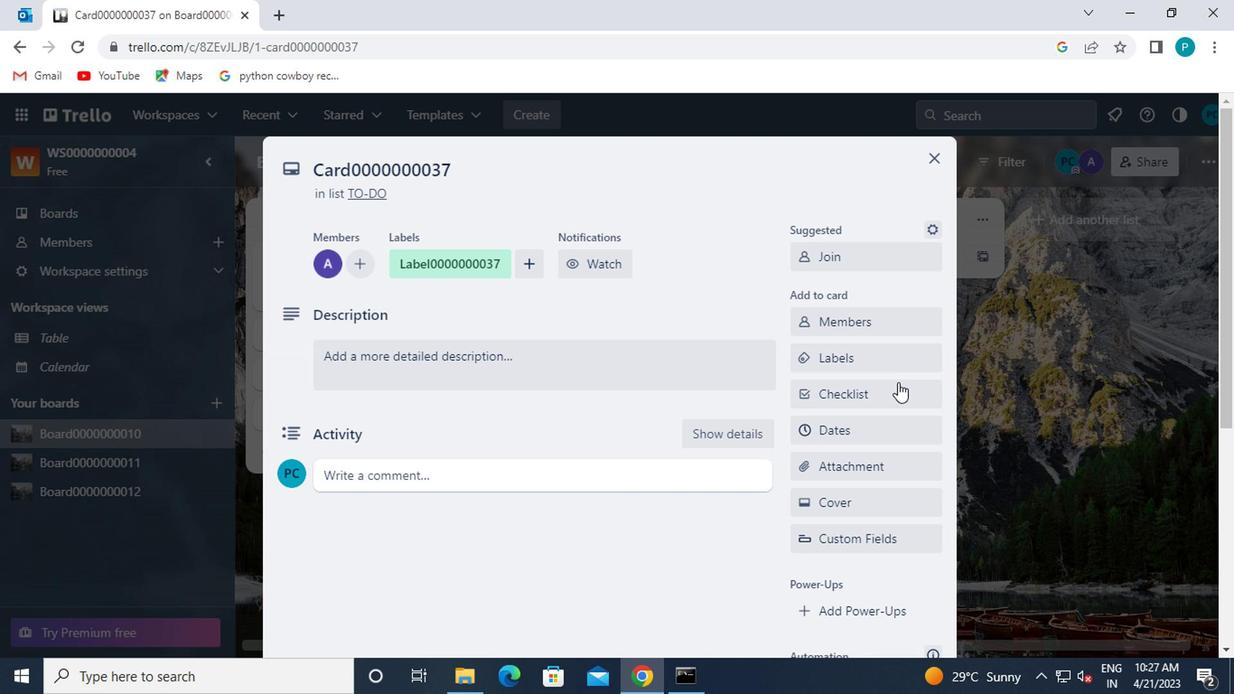 
Action: Mouse moved to (888, 419)
Screenshot: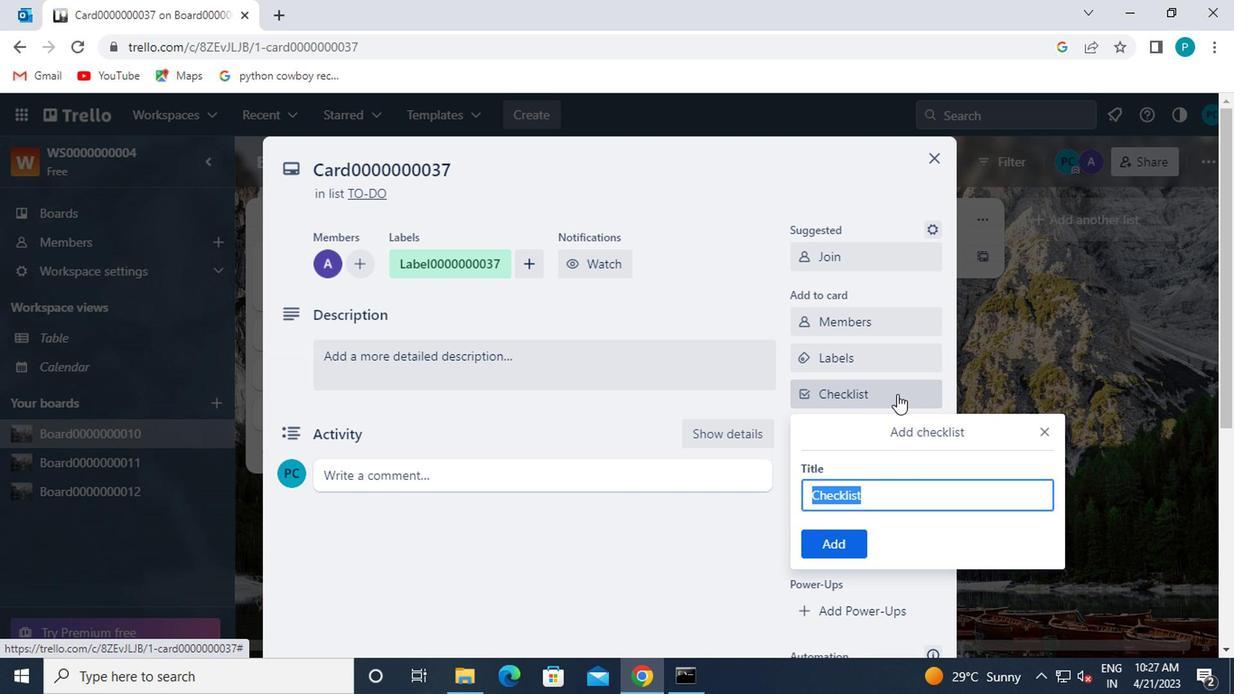 
Action: Key pressed <Key.caps_lock>cl000000037
Screenshot: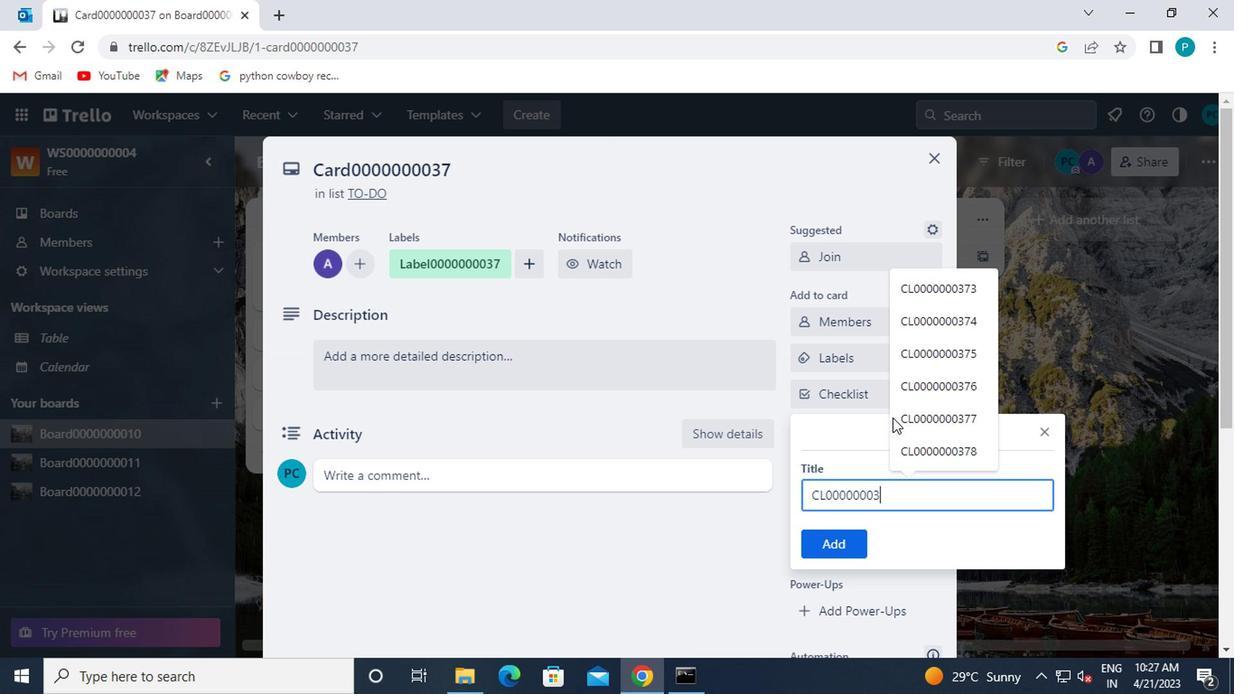 
Action: Mouse moved to (838, 543)
Screenshot: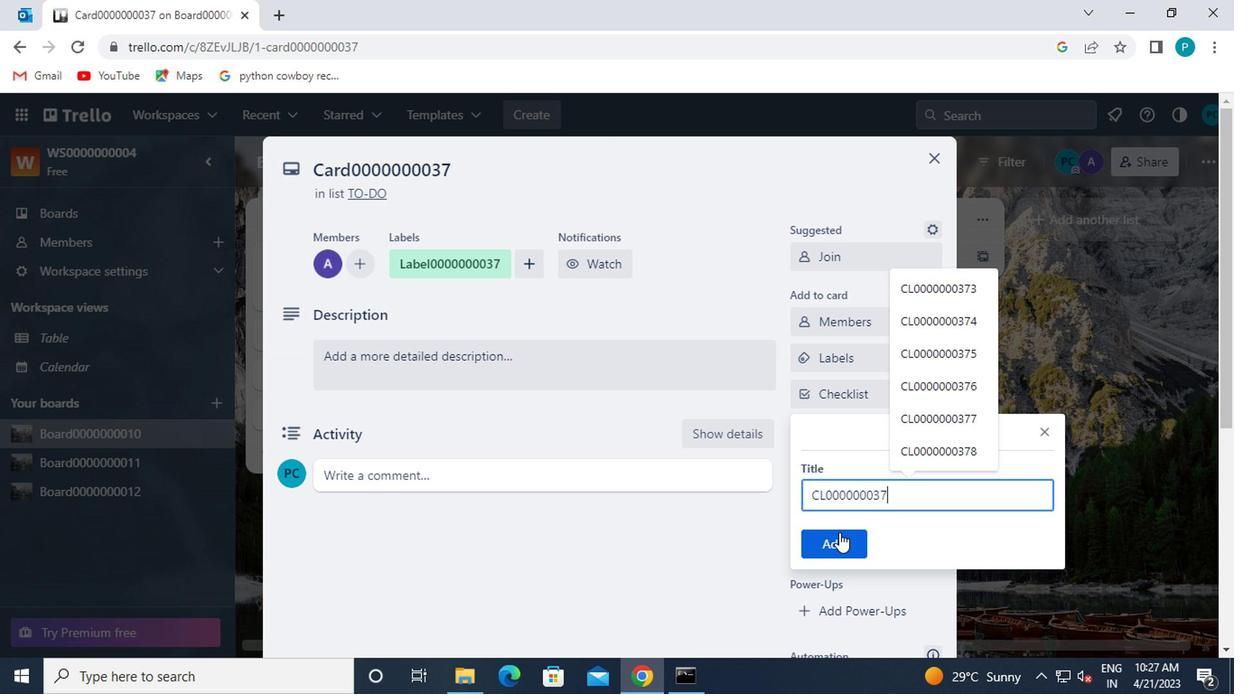 
Action: Mouse pressed left at (838, 543)
Screenshot: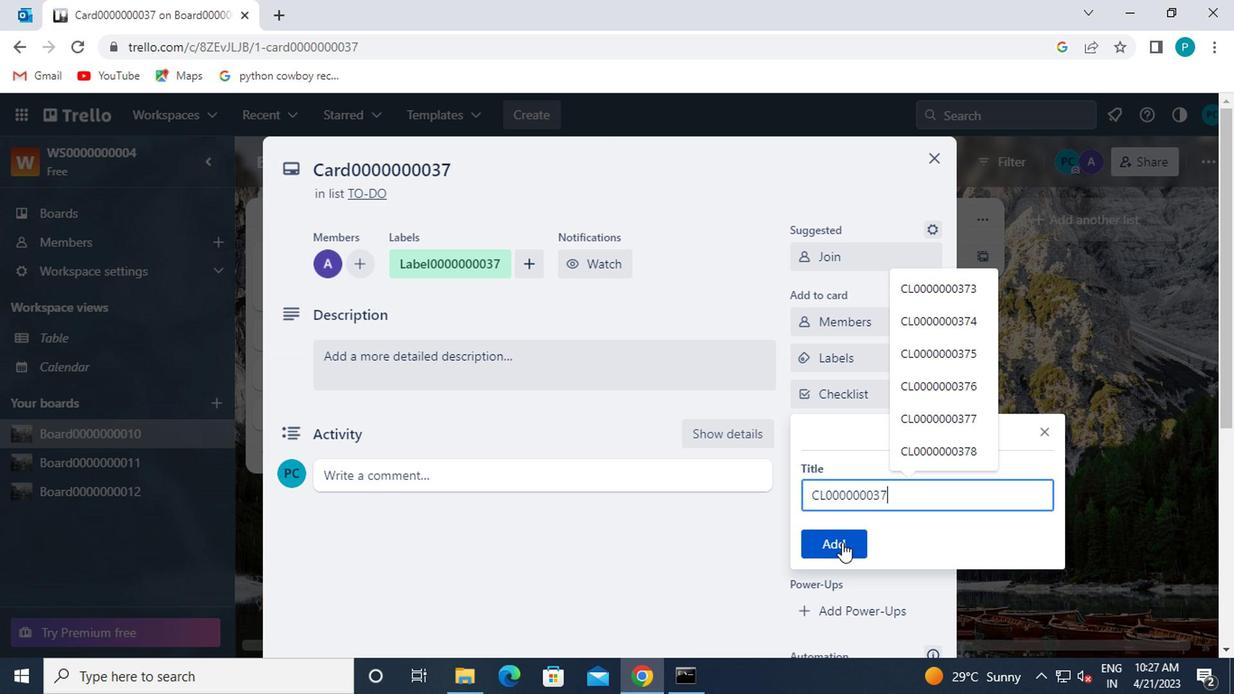 
Action: Mouse moved to (493, 503)
Screenshot: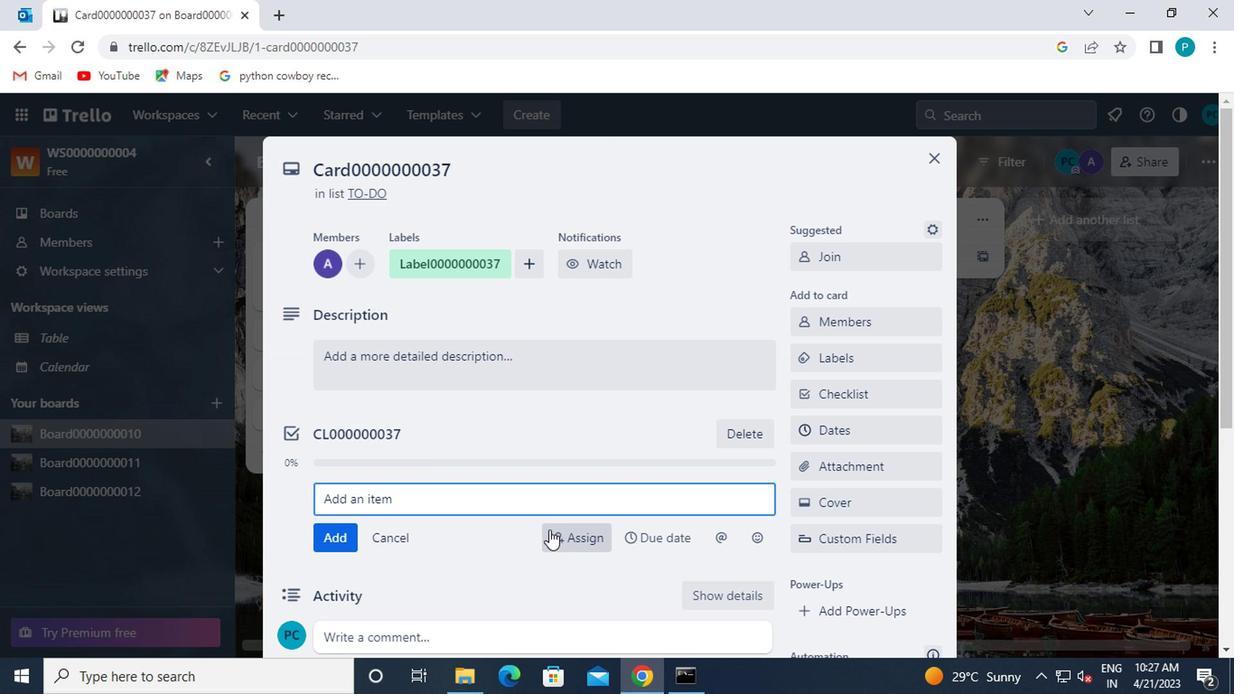 
Action: Mouse scrolled (493, 502) with delta (0, 0)
Screenshot: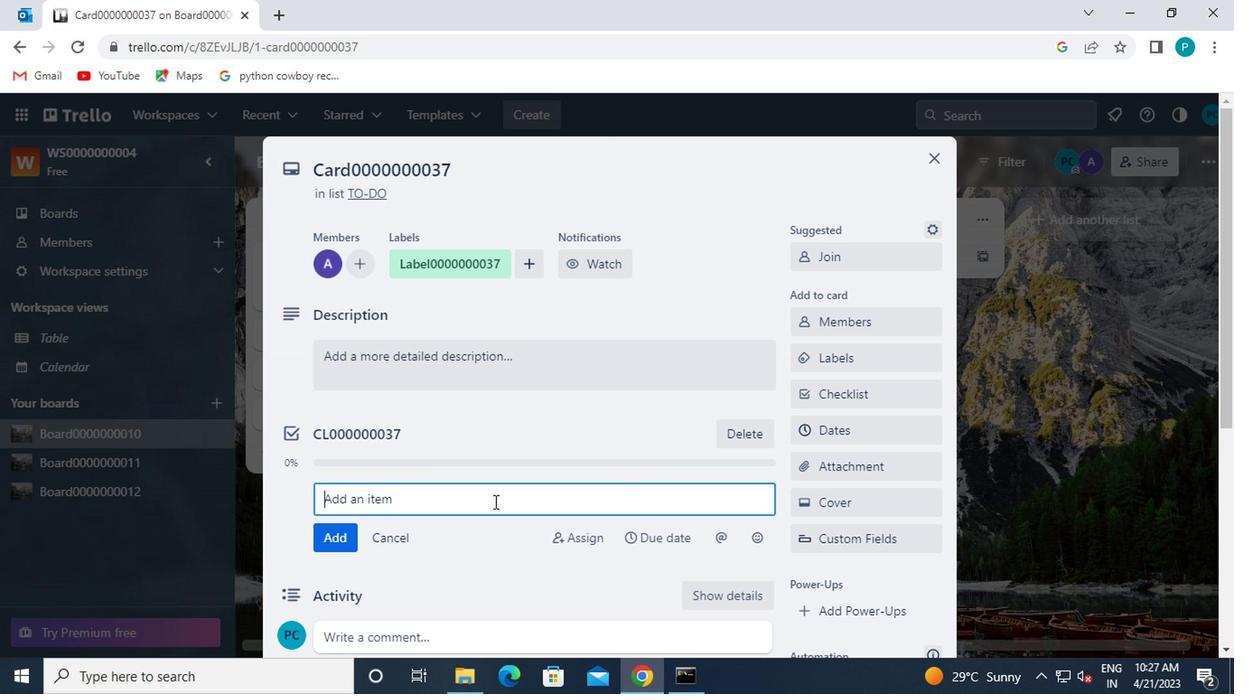 
Action: Mouse moved to (808, 343)
Screenshot: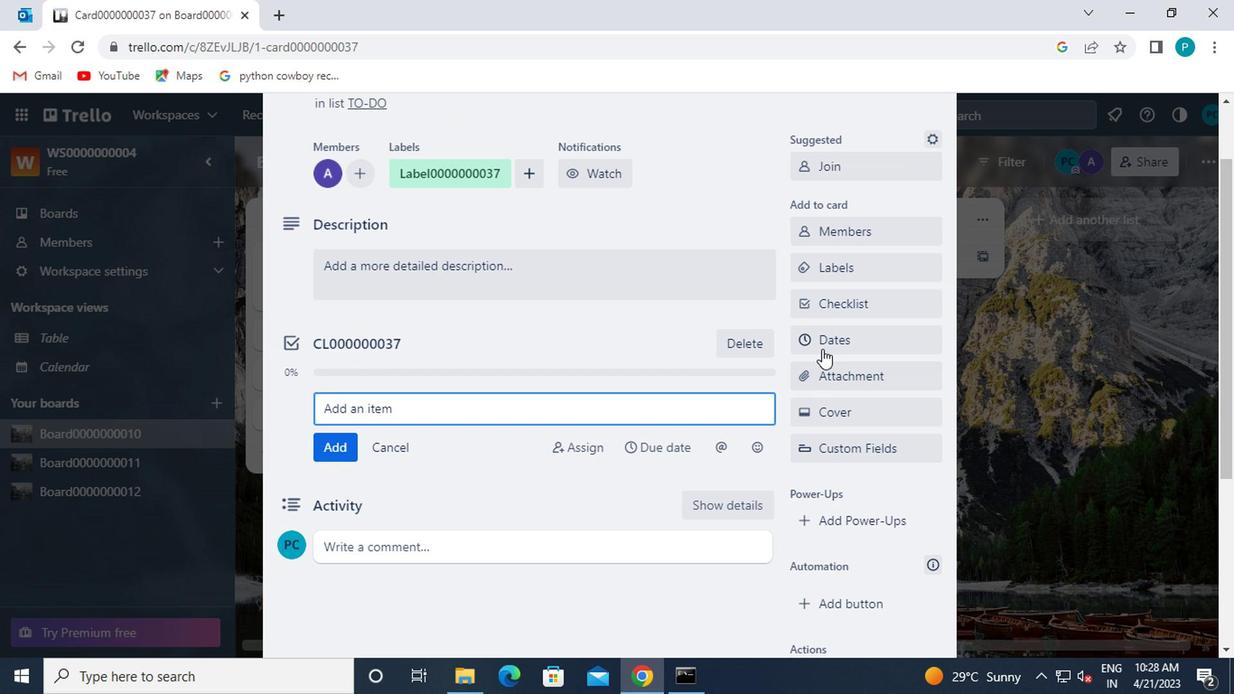 
Action: Mouse pressed left at (808, 343)
Screenshot: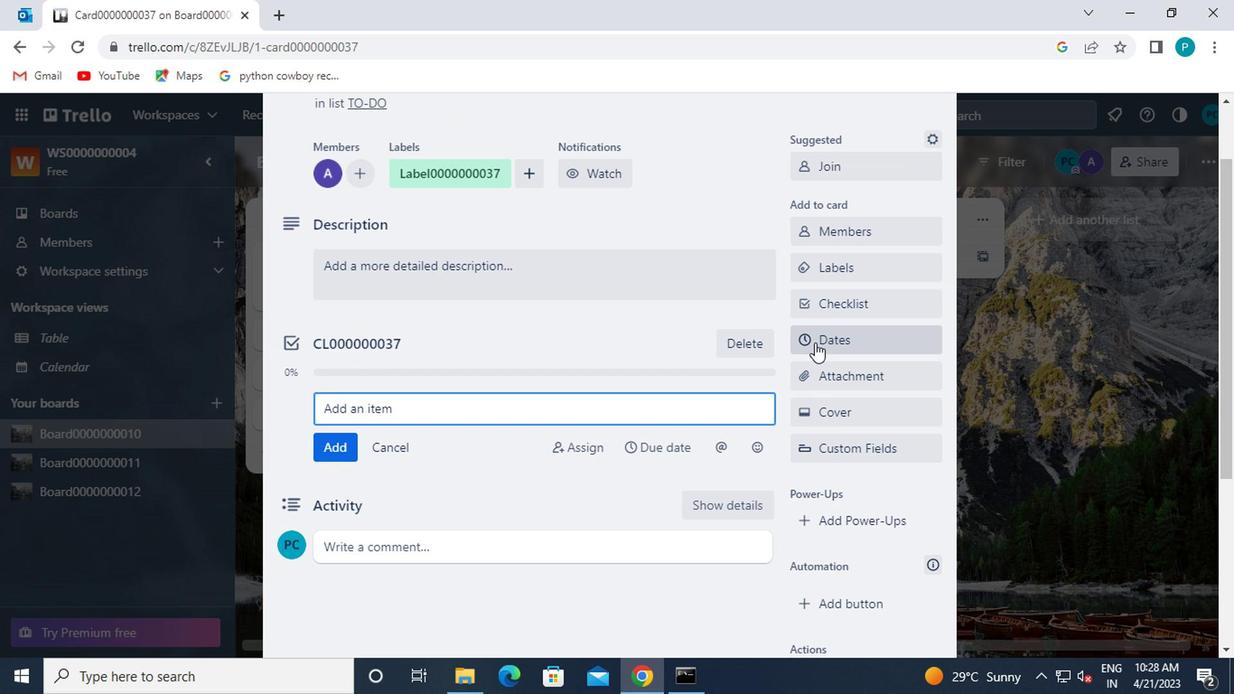 
Action: Mouse moved to (802, 485)
Screenshot: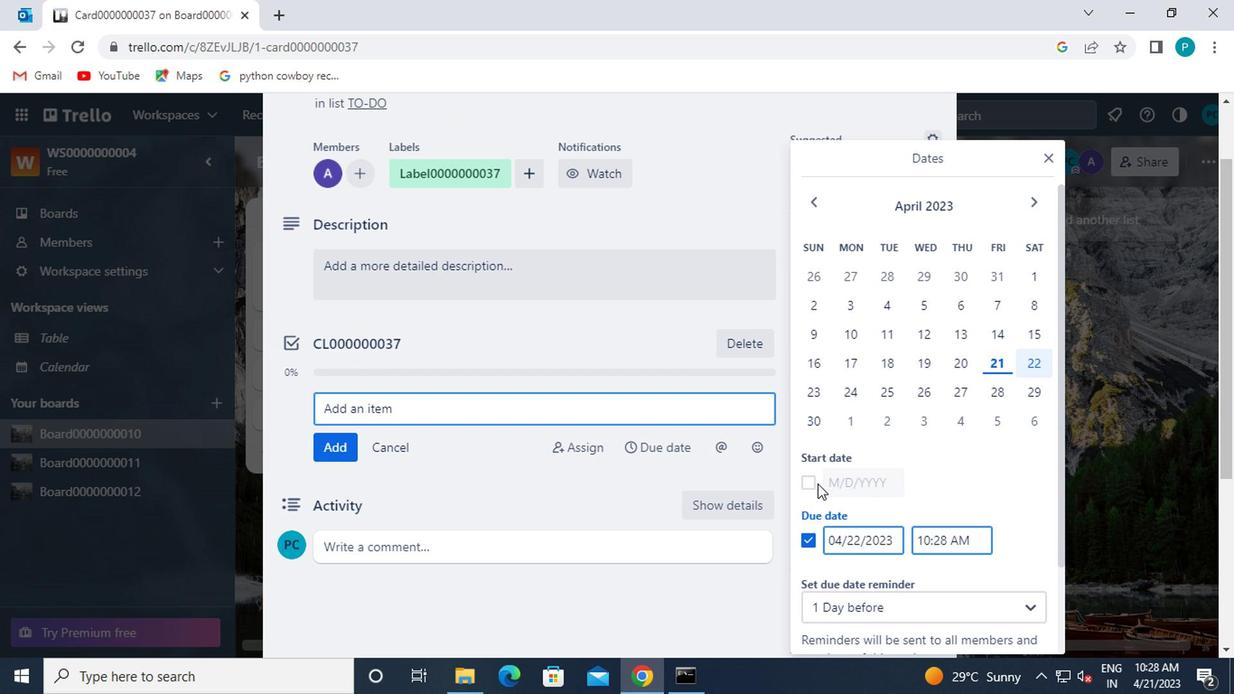 
Action: Mouse pressed left at (802, 485)
Screenshot: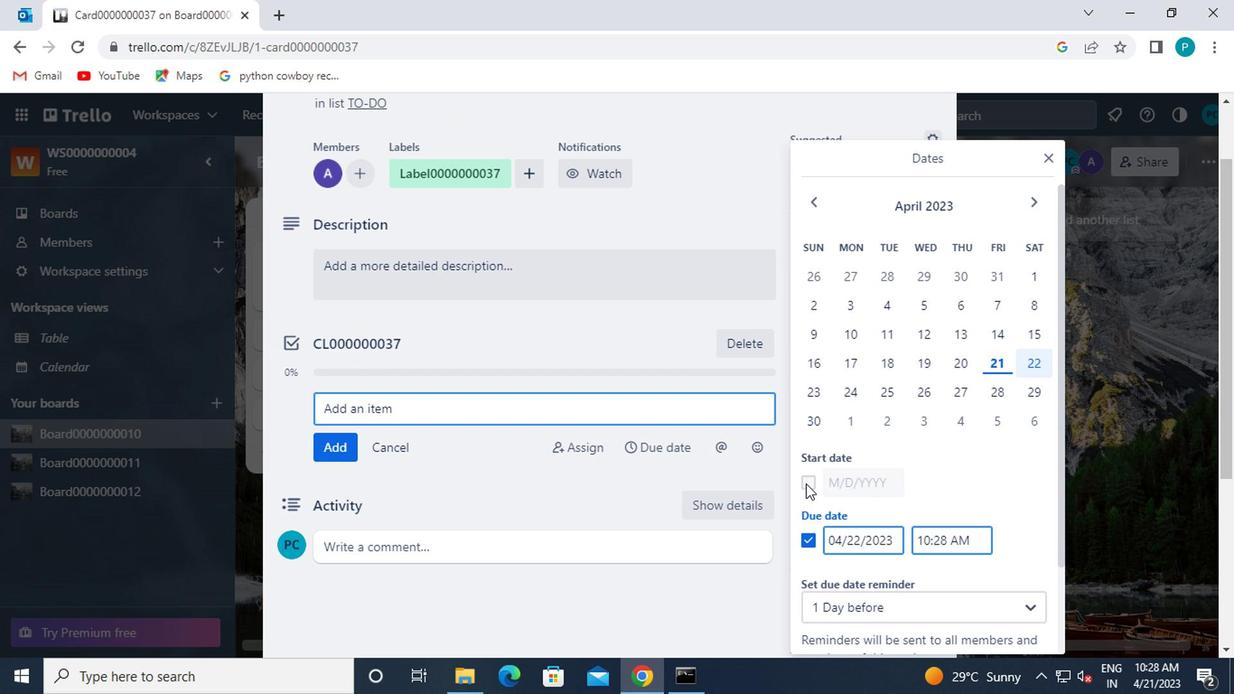 
Action: Mouse moved to (1033, 304)
Screenshot: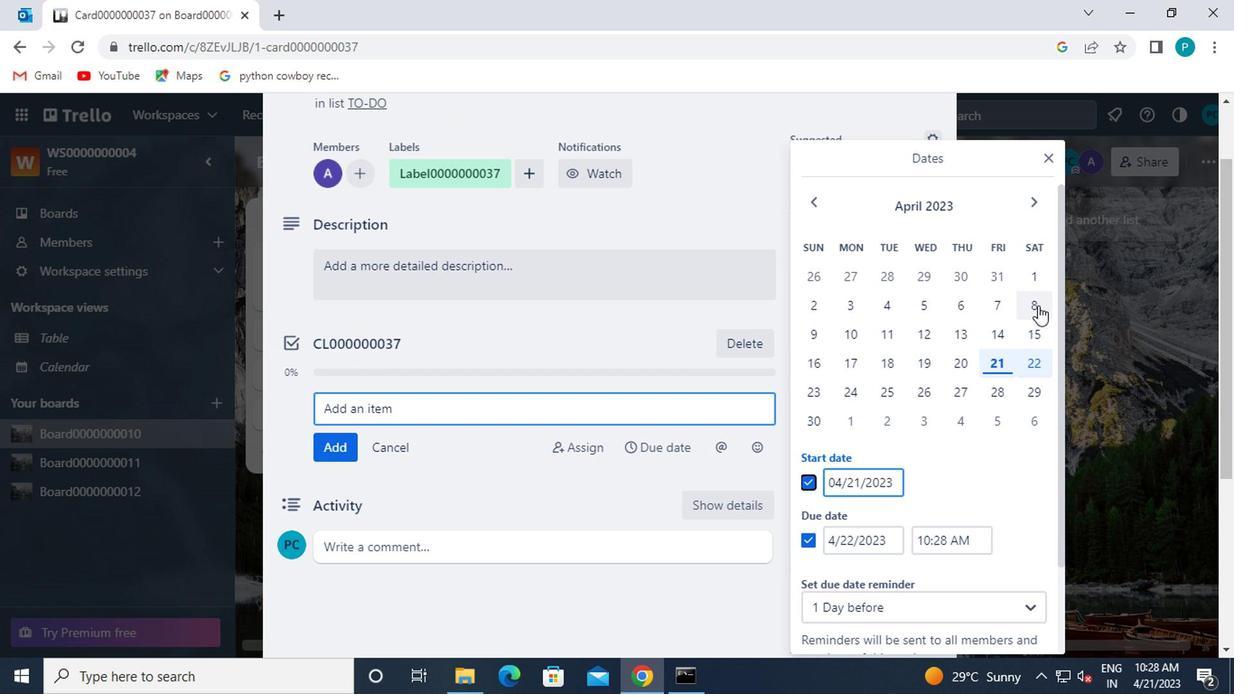 
Action: Mouse pressed left at (1033, 304)
Screenshot: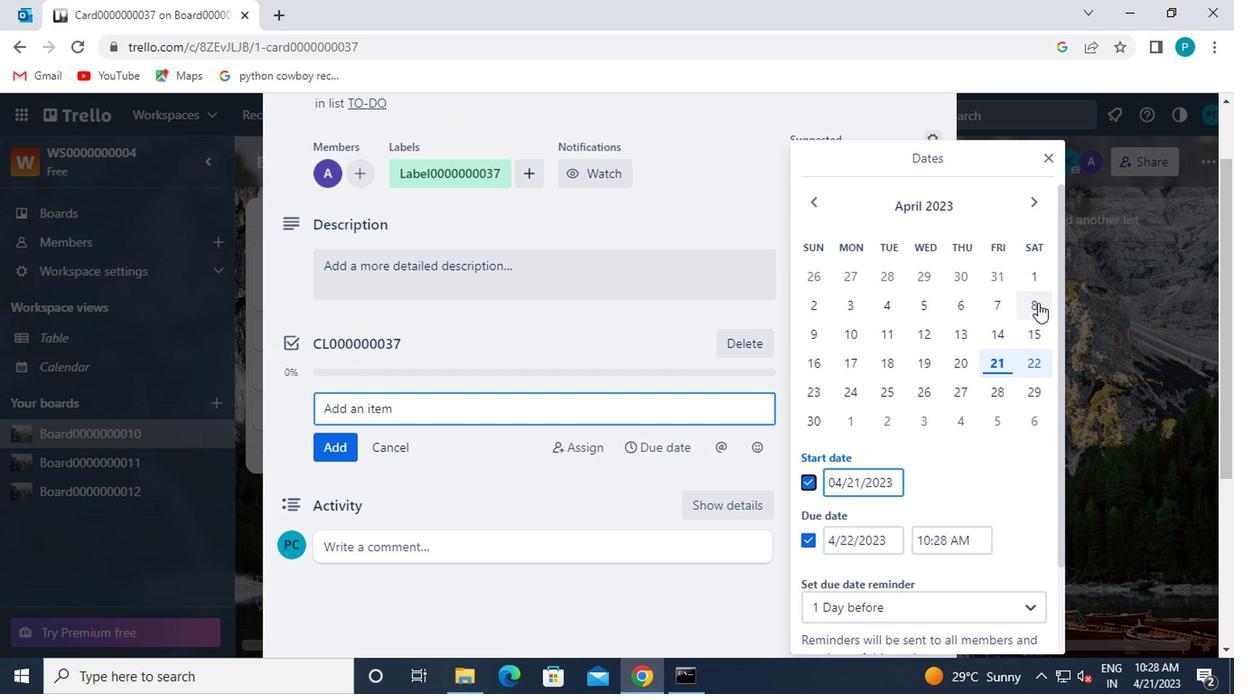 
Action: Mouse moved to (820, 423)
Screenshot: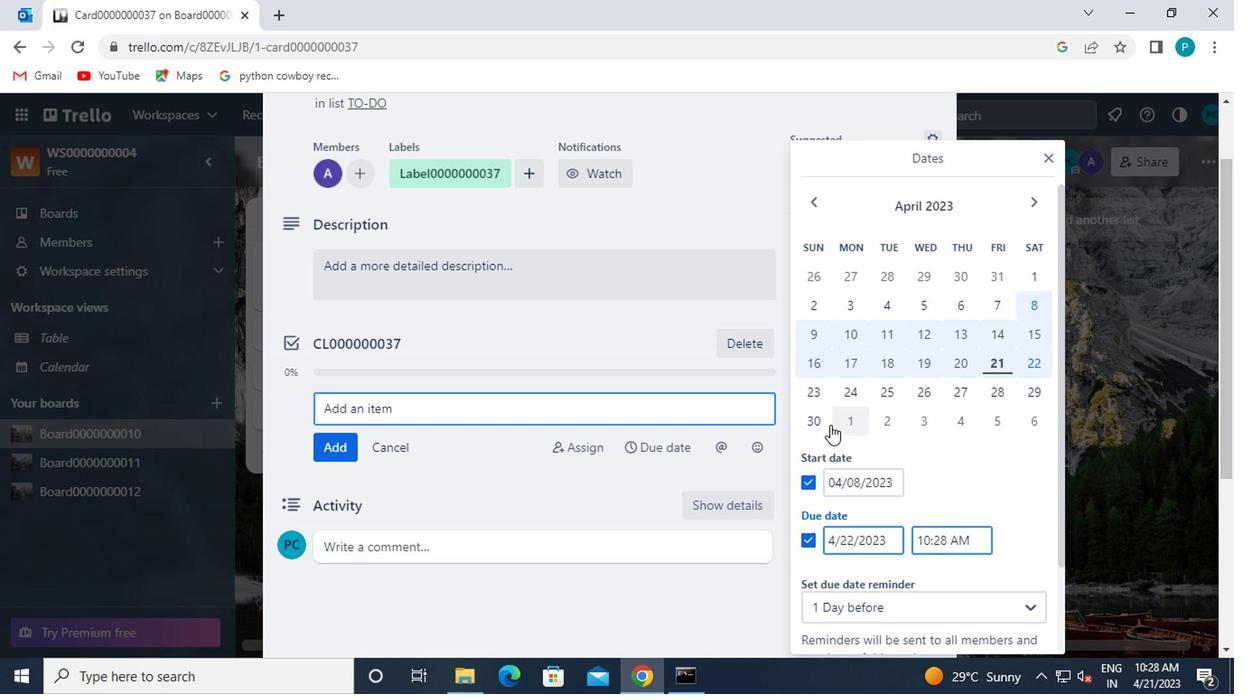 
Action: Mouse pressed left at (820, 423)
Screenshot: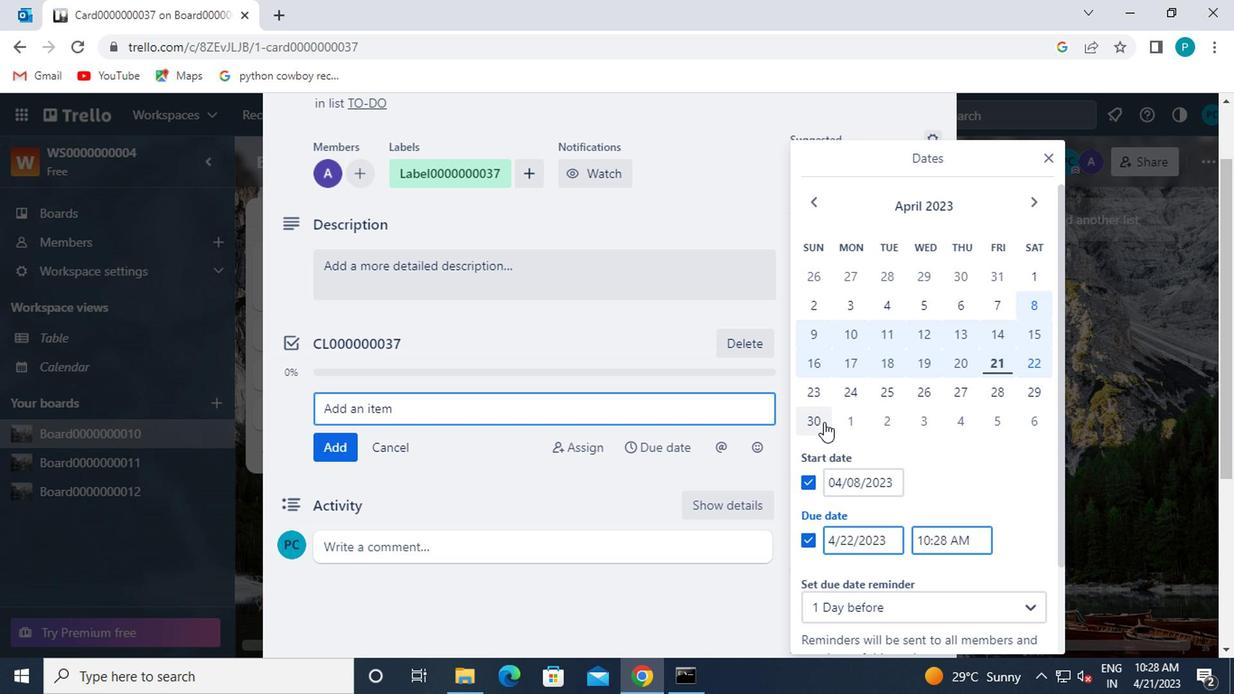 
Action: Mouse moved to (929, 507)
Screenshot: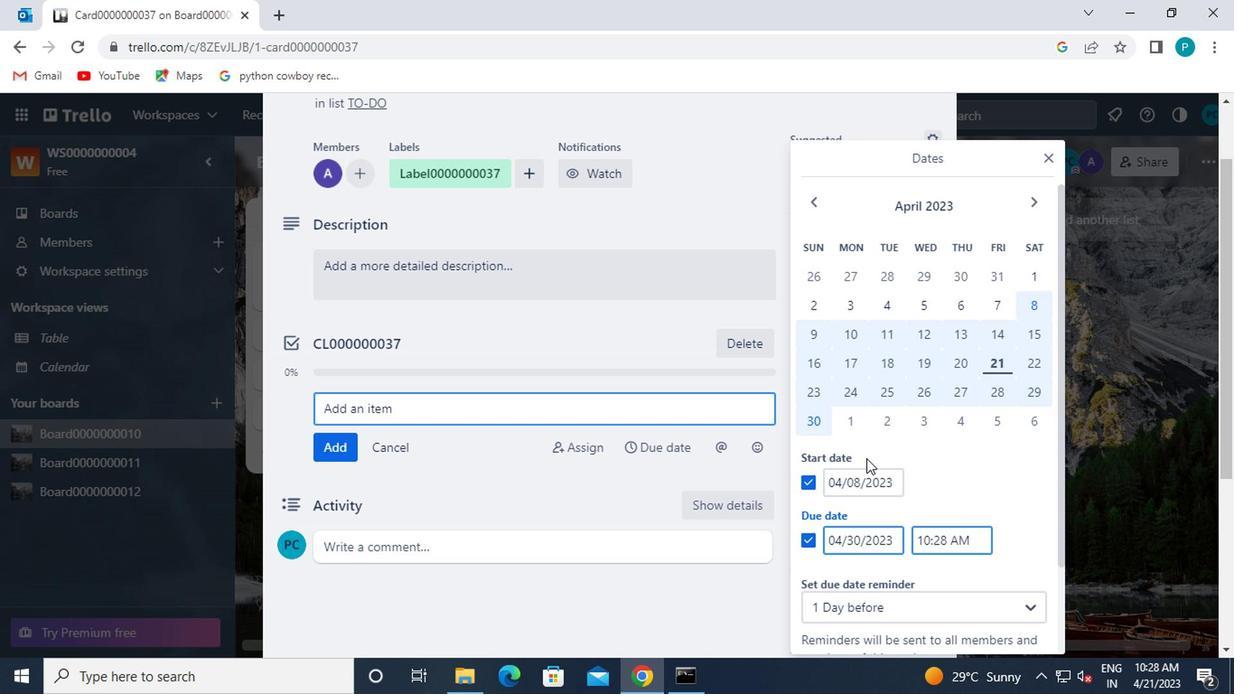 
Action: Mouse scrolled (929, 507) with delta (0, 0)
Screenshot: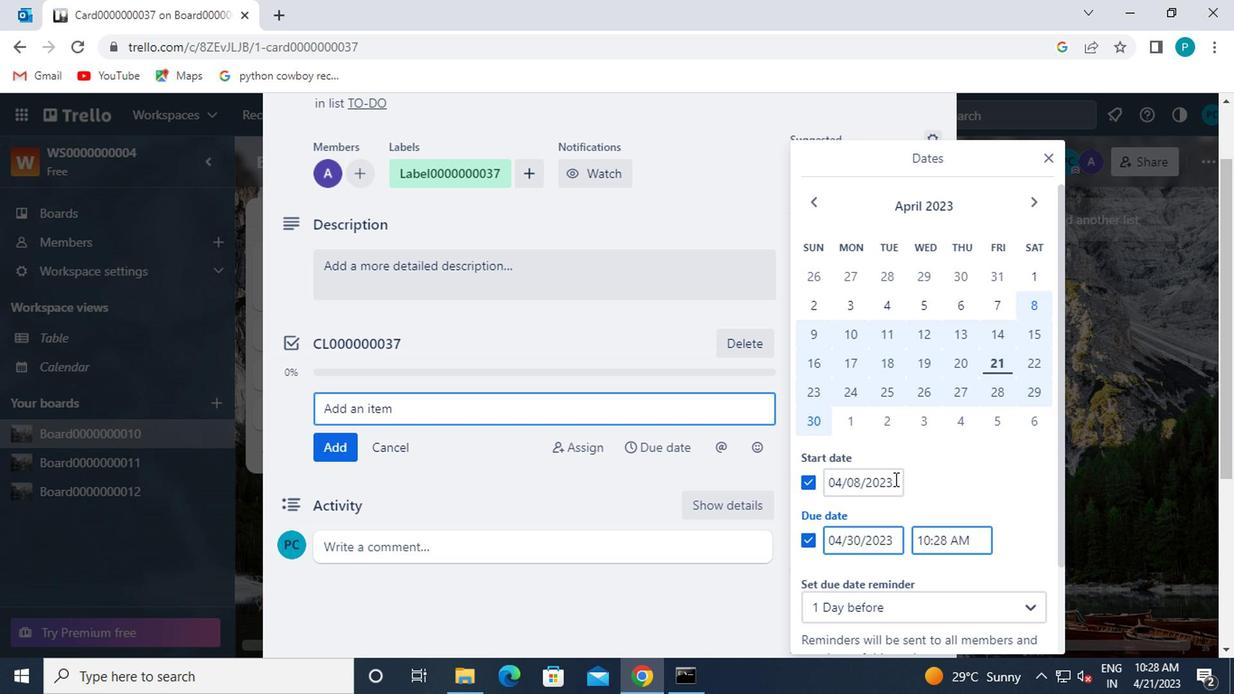 
Action: Mouse moved to (929, 509)
Screenshot: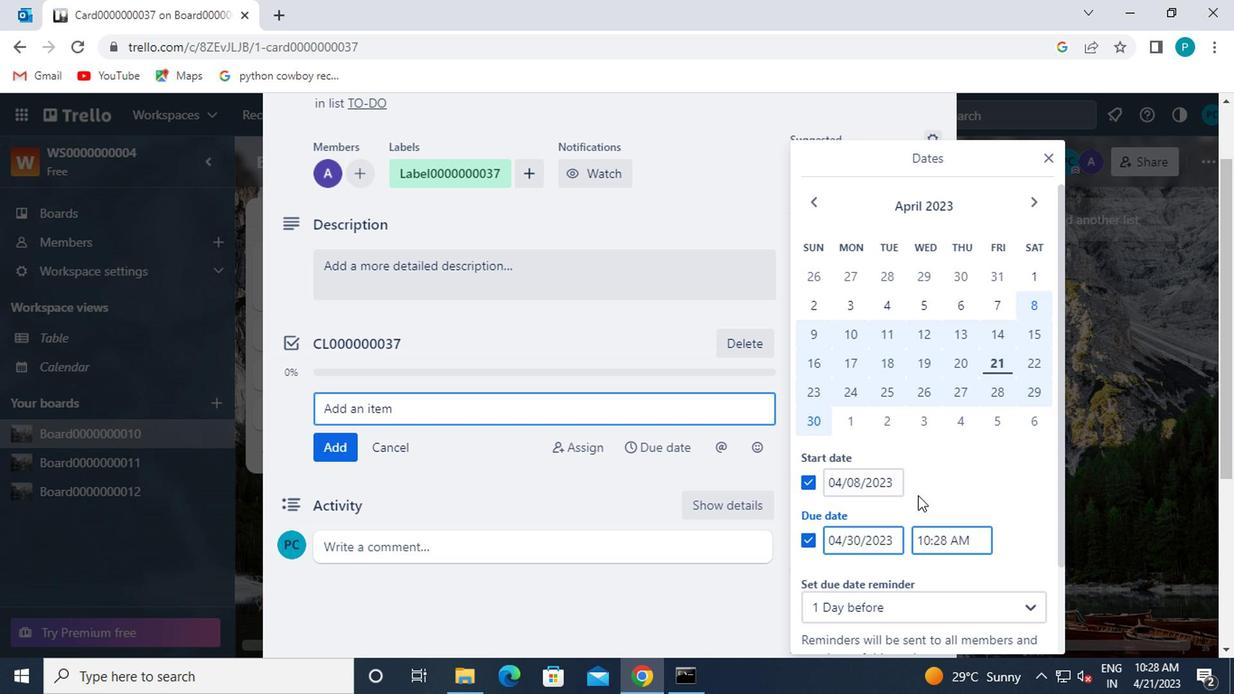 
Action: Mouse scrolled (929, 508) with delta (0, -1)
Screenshot: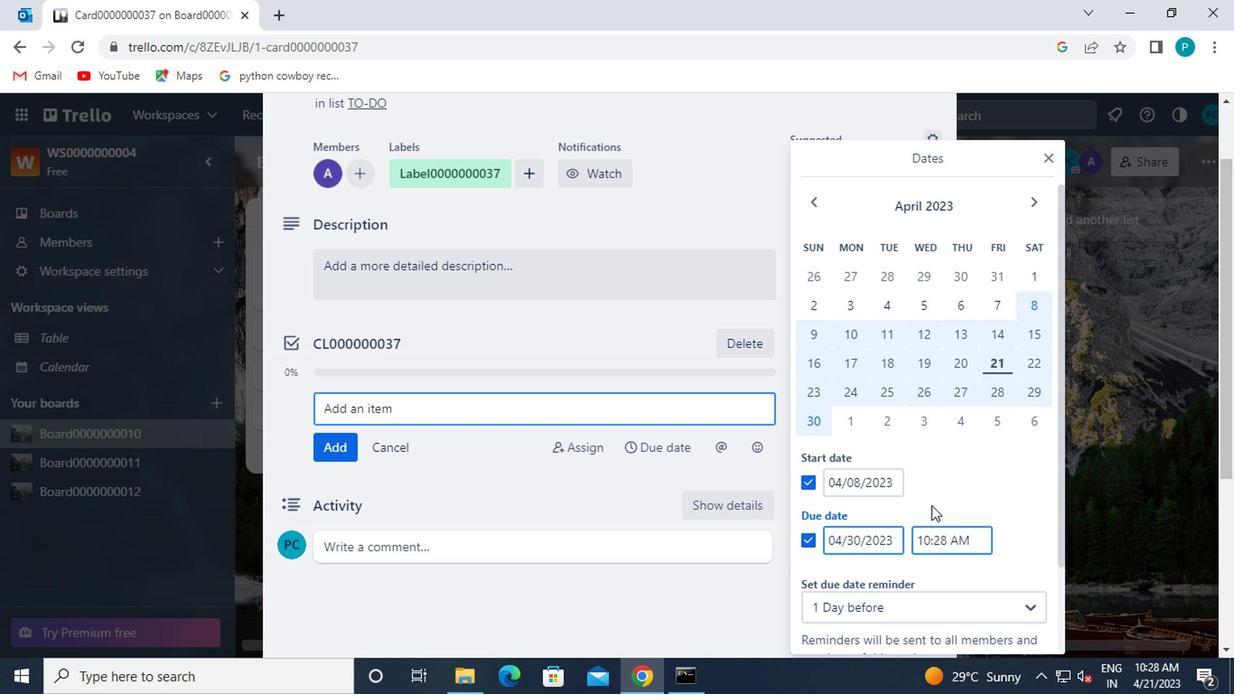 
Action: Mouse moved to (921, 588)
Screenshot: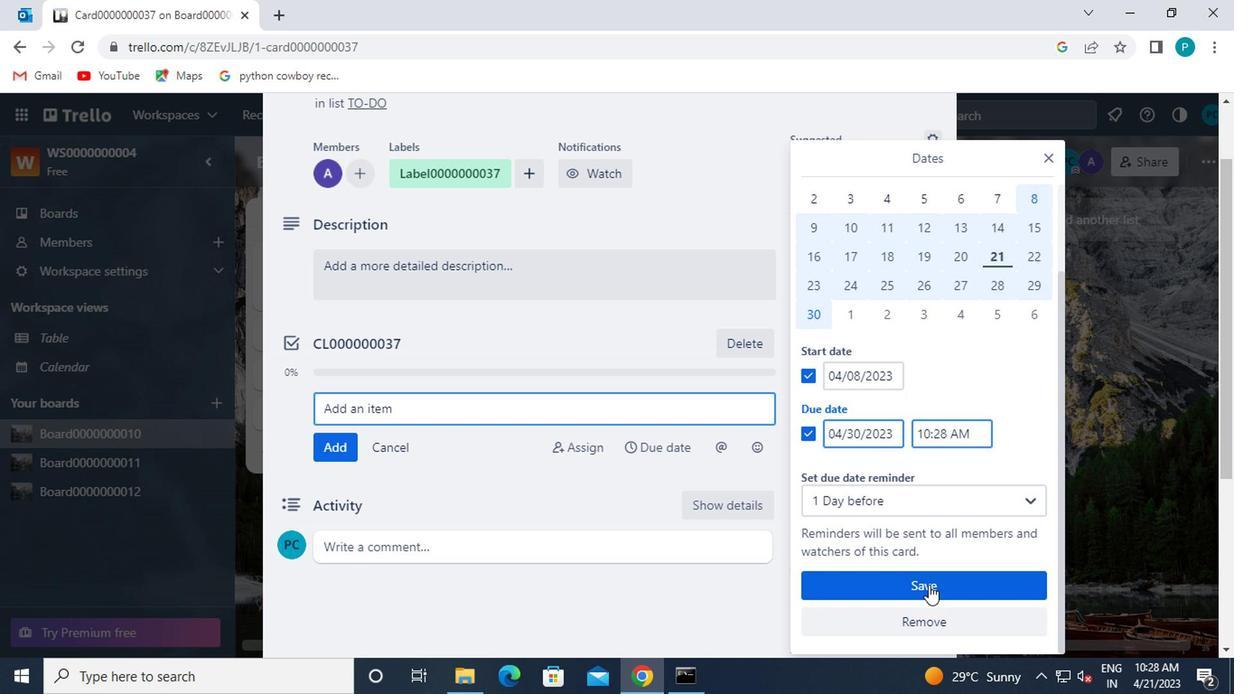 
Action: Mouse pressed left at (921, 588)
Screenshot: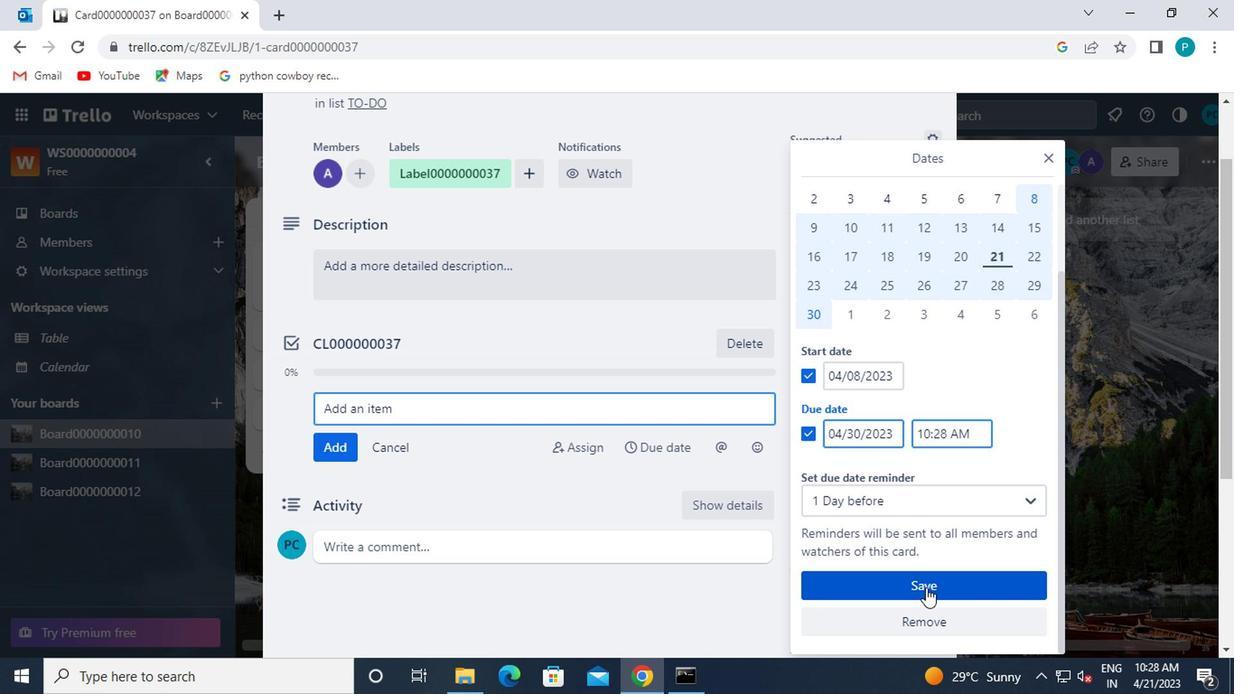 
Action: Mouse moved to (918, 584)
Screenshot: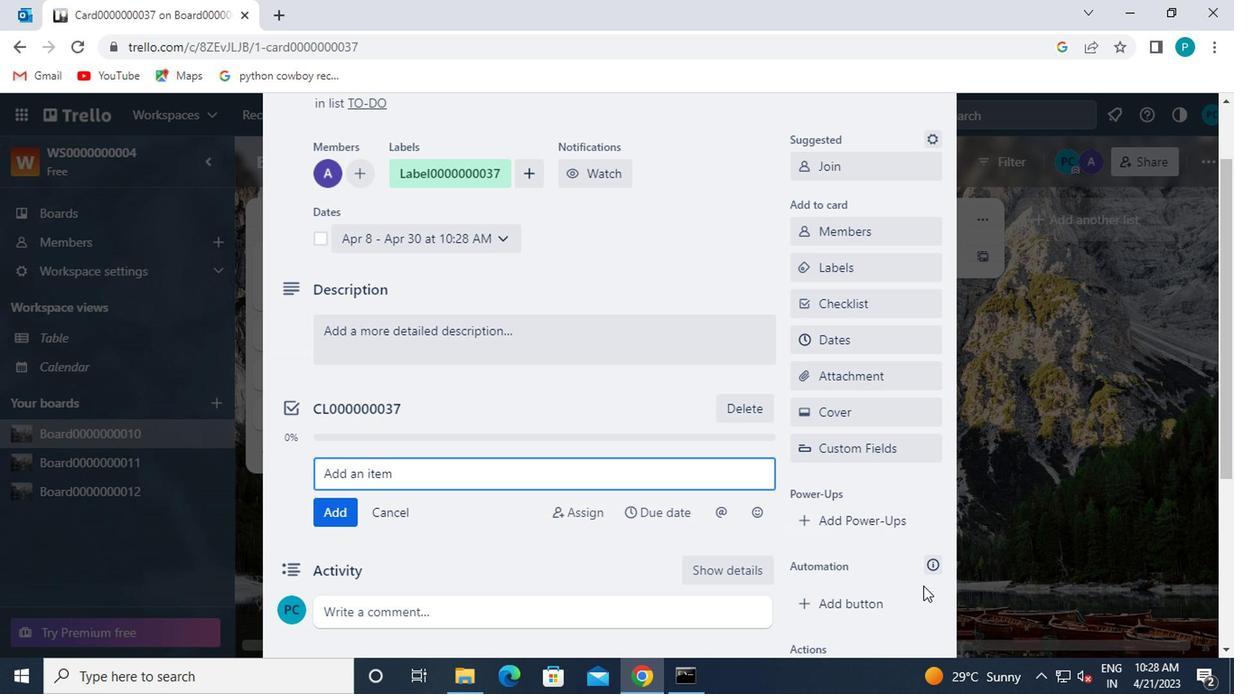 
